 Task: Change  the formatting of the data to Which is Greater than5, In conditional formating, put the option 'Yellow Fill with Dark Yellow Text. 'add another formatting option Format As Table, insert the option Brown Table style Dark  3 Save page  Dynamic Sales   book
Action: Mouse moved to (437, 211)
Screenshot: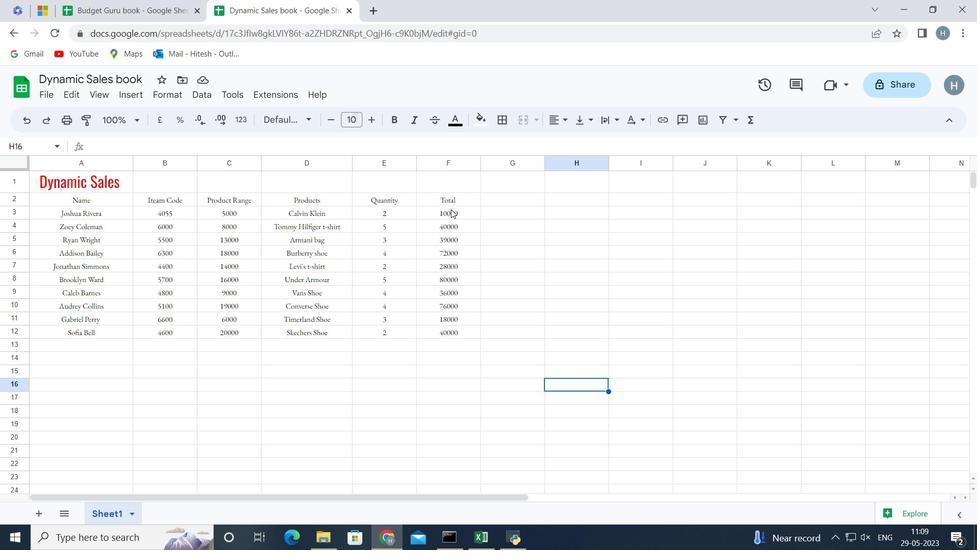 
Action: Mouse pressed left at (437, 211)
Screenshot: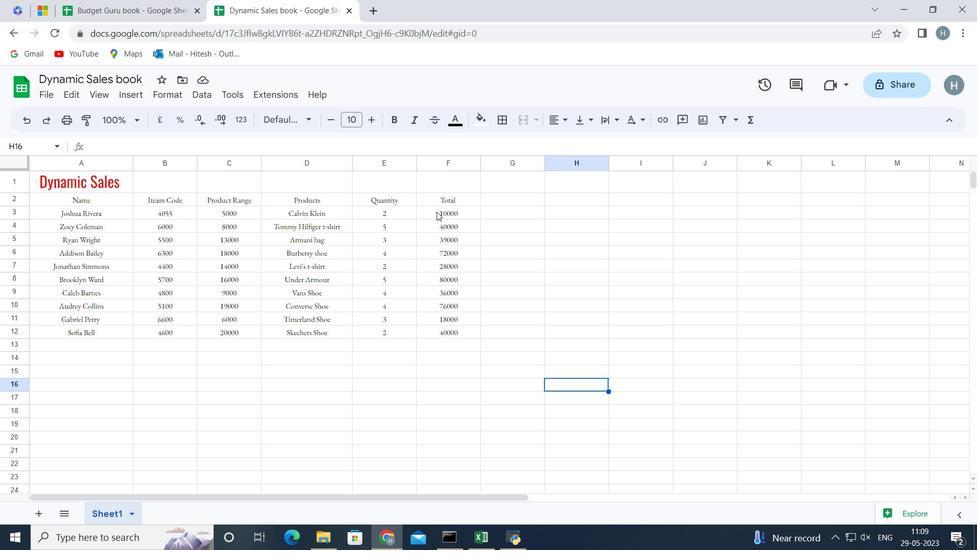 
Action: Key pressed <Key.shift><Key.down><Key.down><Key.down><Key.down><Key.down><Key.down><Key.down><Key.down><Key.down>
Screenshot: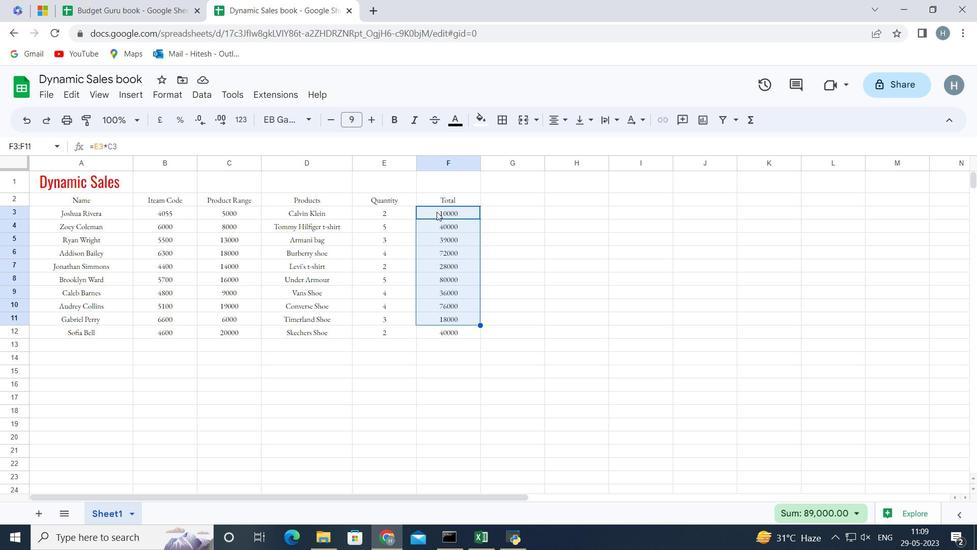 
Action: Mouse moved to (169, 96)
Screenshot: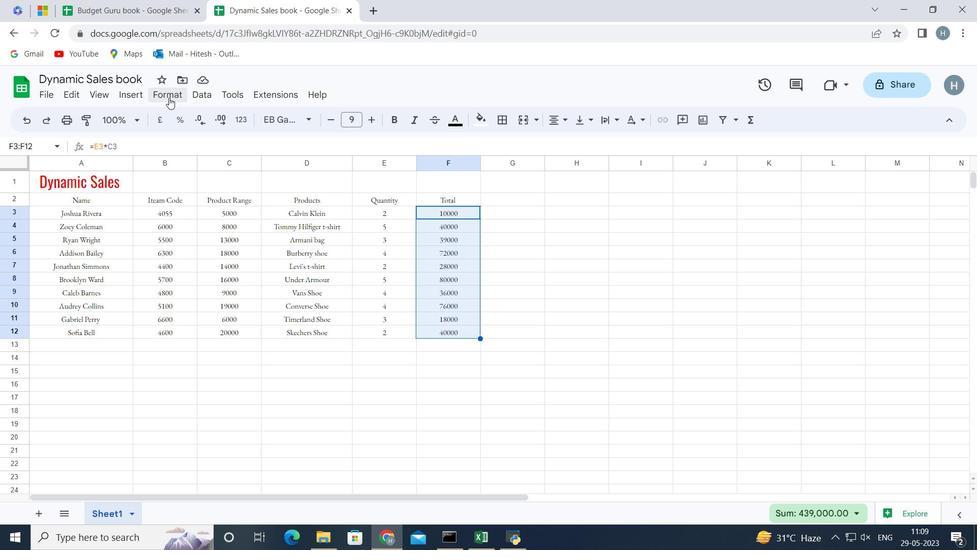 
Action: Mouse pressed left at (169, 96)
Screenshot: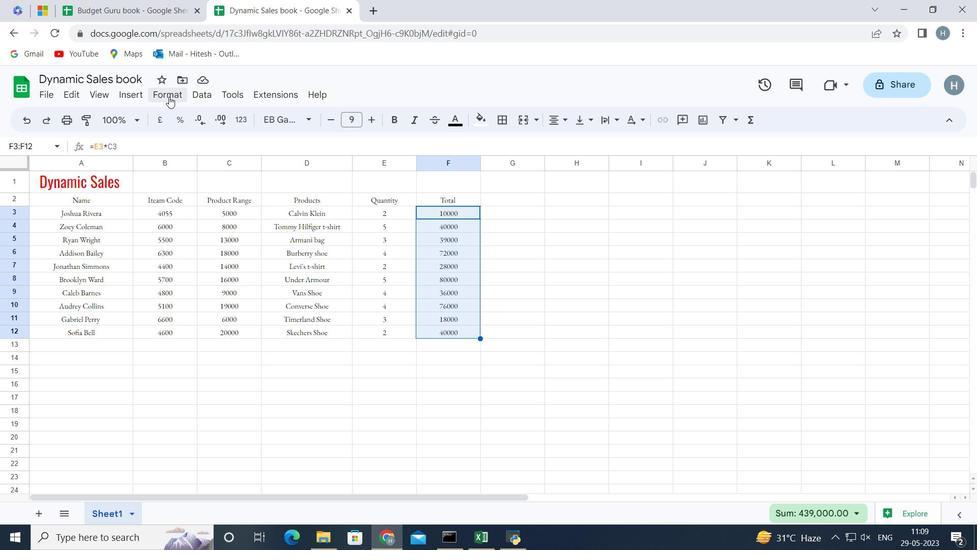 
Action: Mouse moved to (225, 310)
Screenshot: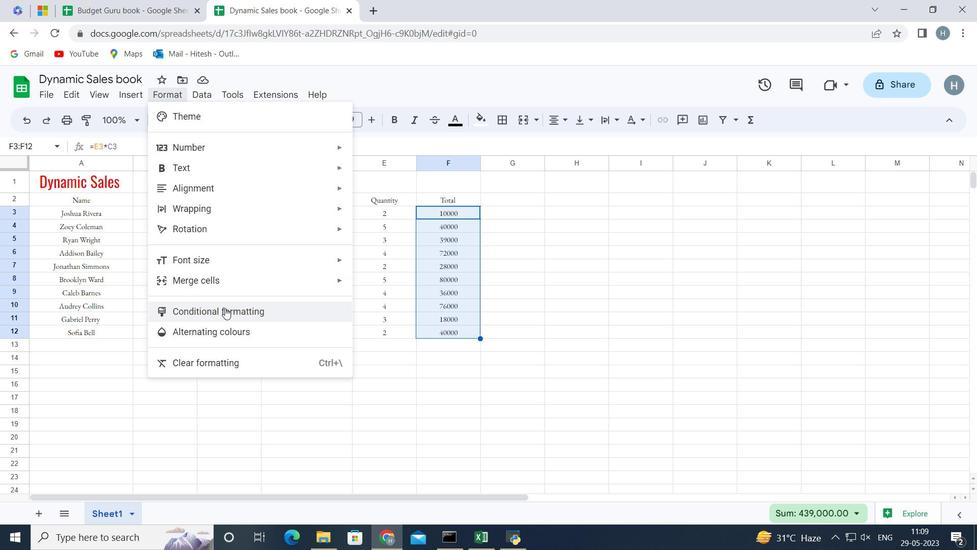 
Action: Mouse pressed left at (225, 310)
Screenshot: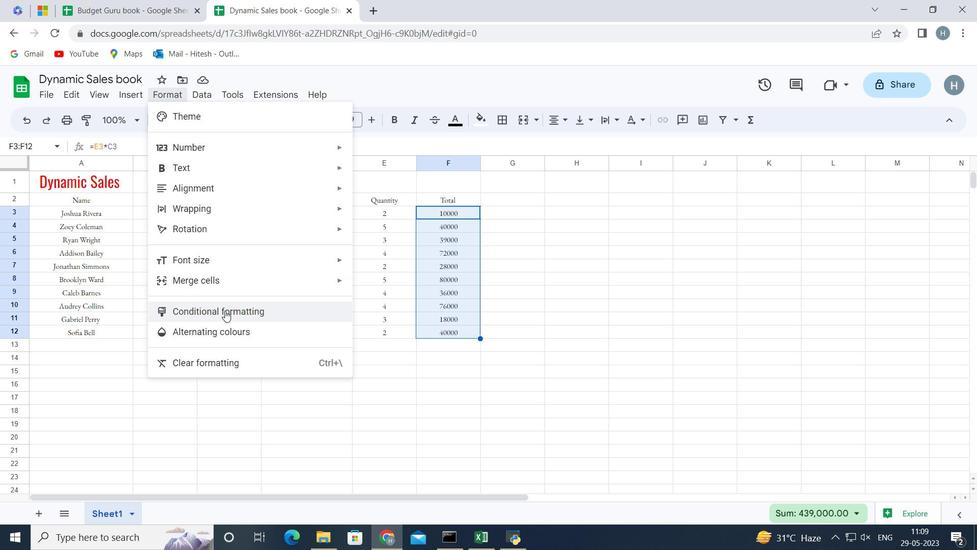 
Action: Mouse moved to (852, 291)
Screenshot: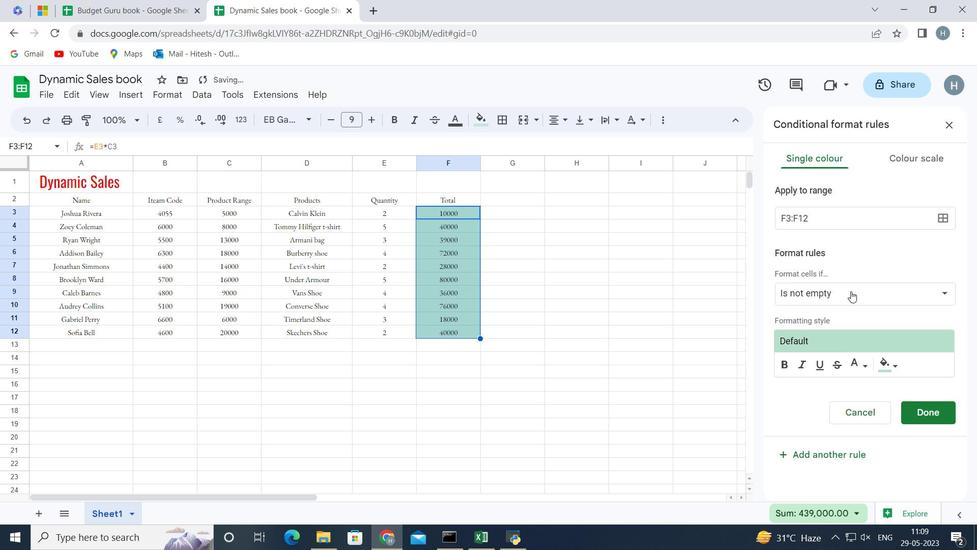 
Action: Mouse pressed left at (852, 291)
Screenshot: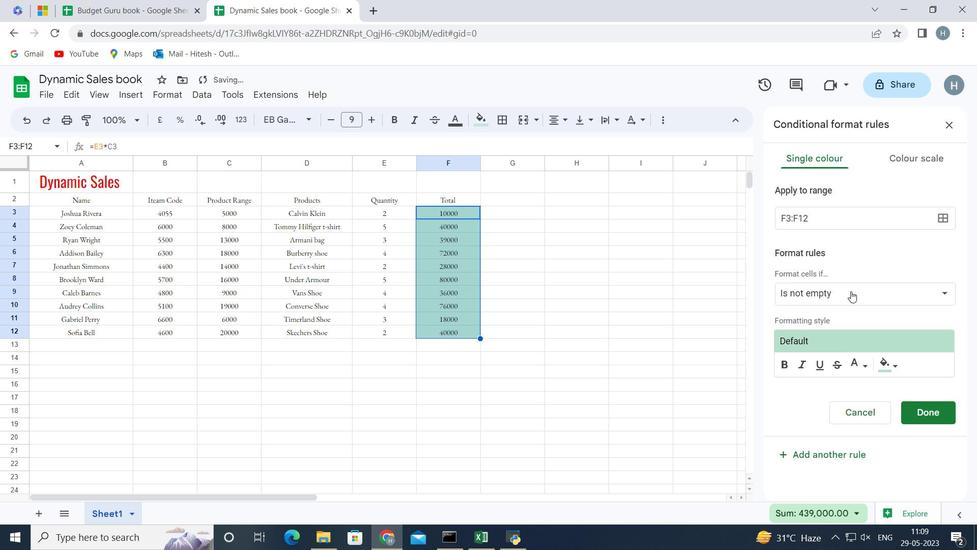 
Action: Mouse moved to (848, 454)
Screenshot: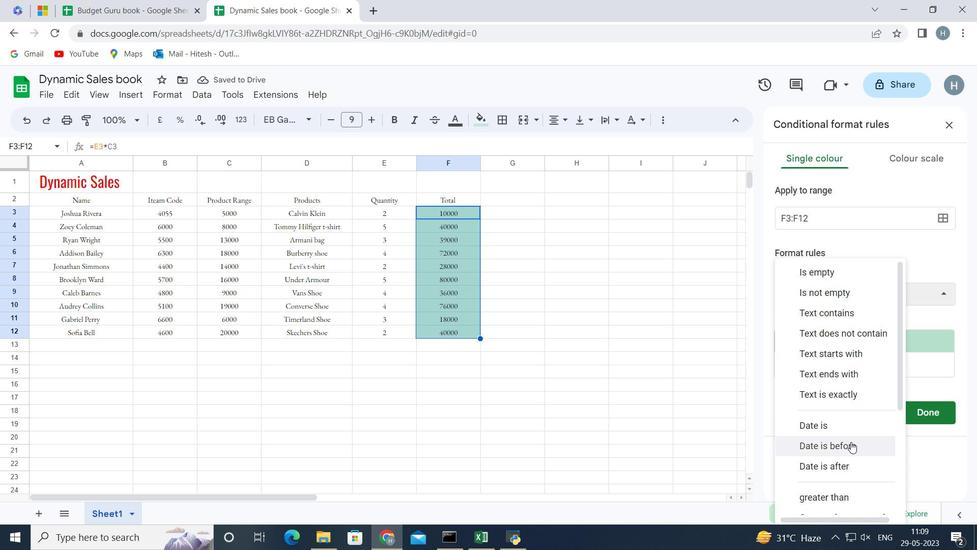 
Action: Mouse scrolled (848, 454) with delta (0, 0)
Screenshot: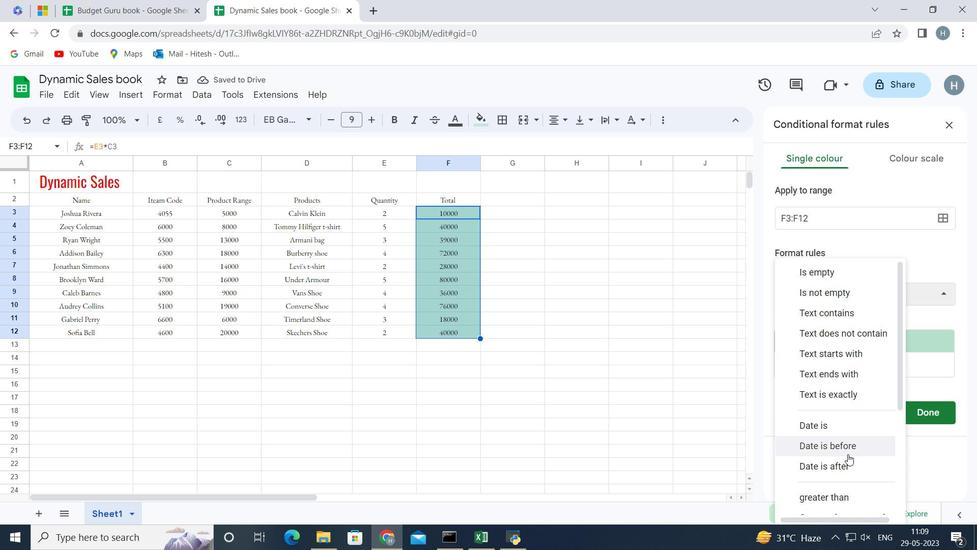 
Action: Mouse scrolled (848, 454) with delta (0, 0)
Screenshot: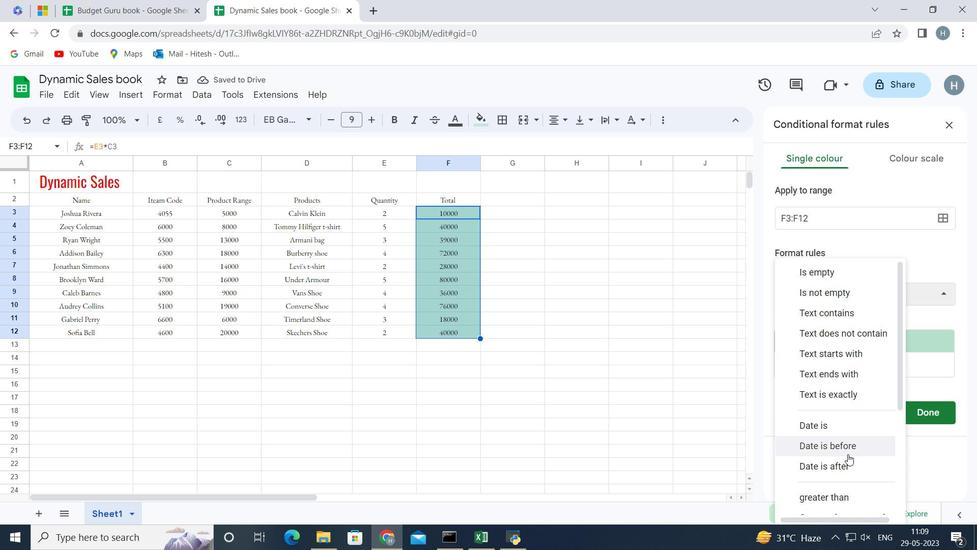 
Action: Mouse moved to (852, 370)
Screenshot: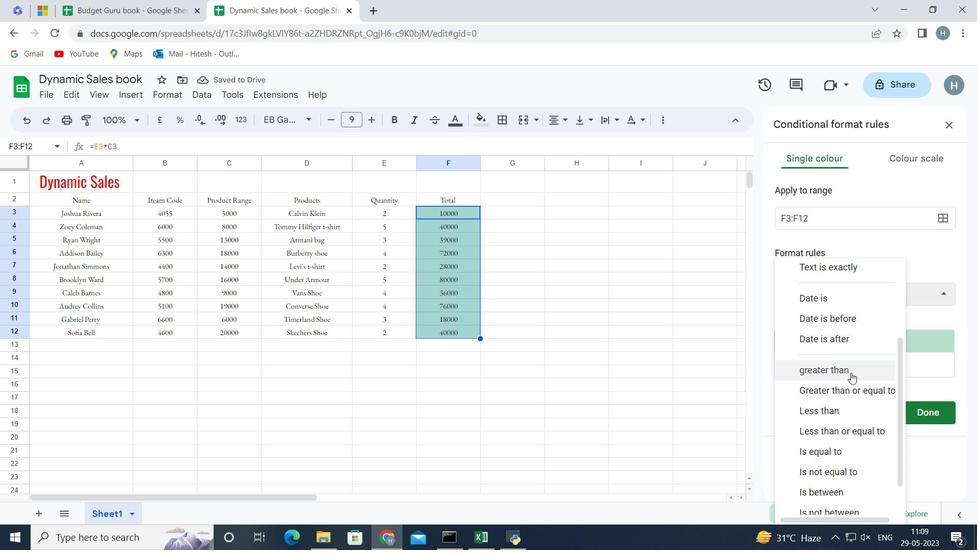 
Action: Mouse pressed left at (852, 370)
Screenshot: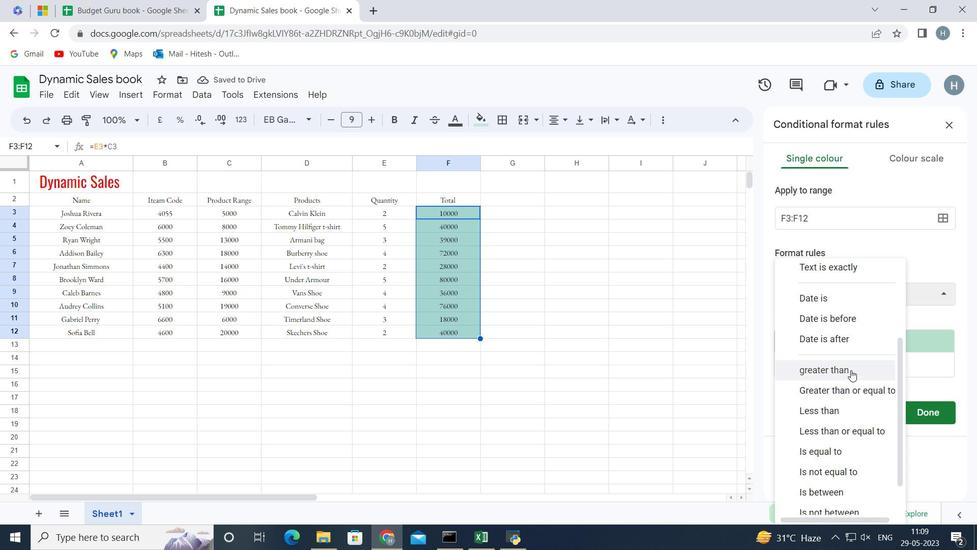 
Action: Mouse moved to (843, 315)
Screenshot: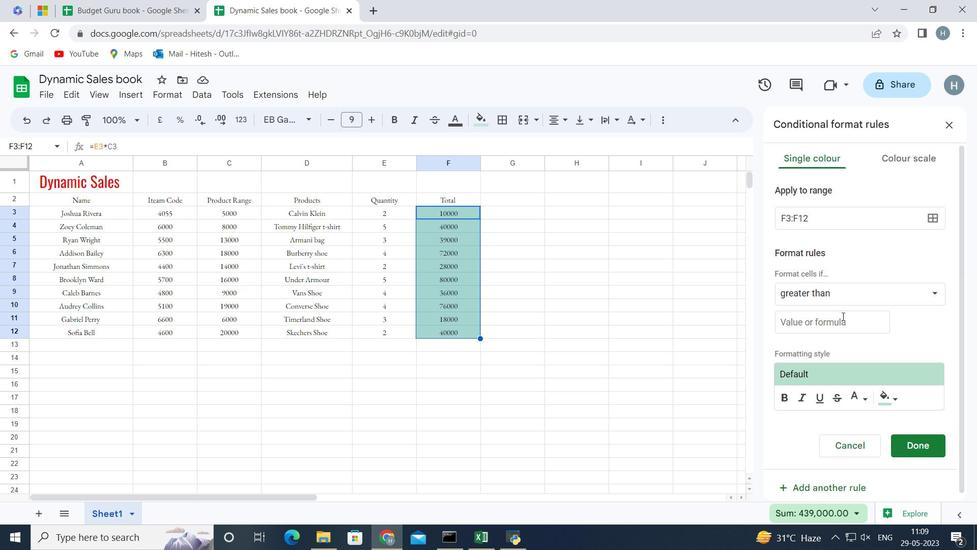 
Action: Mouse pressed left at (843, 315)
Screenshot: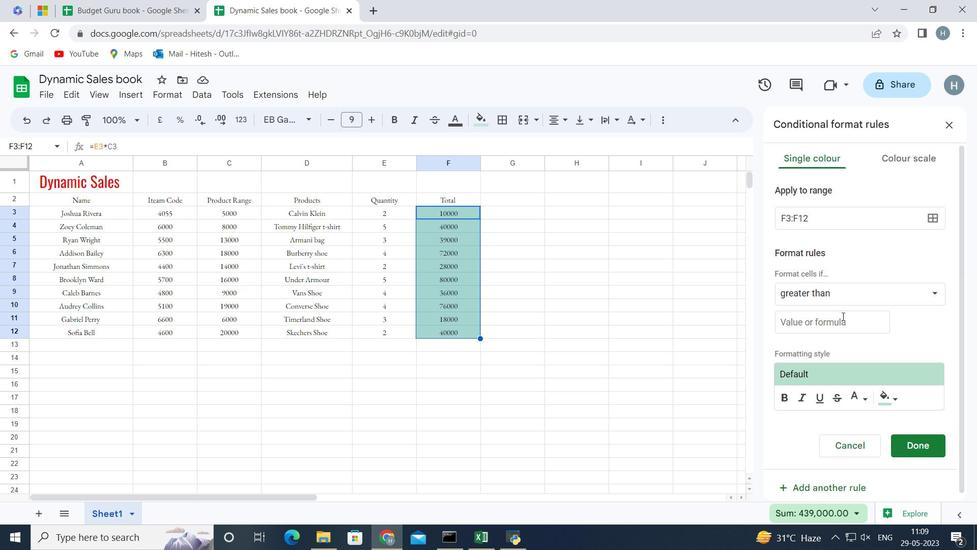 
Action: Mouse moved to (843, 317)
Screenshot: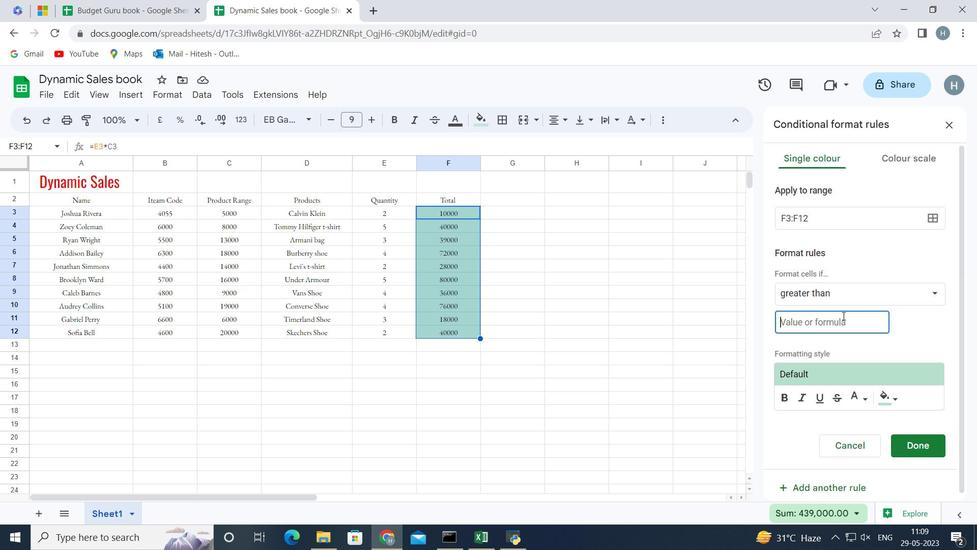 
Action: Key pressed 5
Screenshot: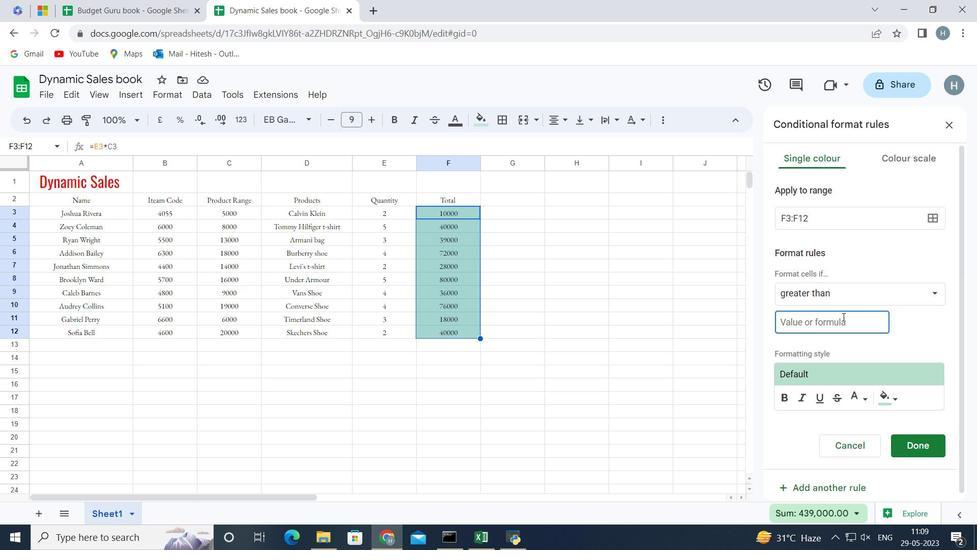 
Action: Mouse moved to (886, 401)
Screenshot: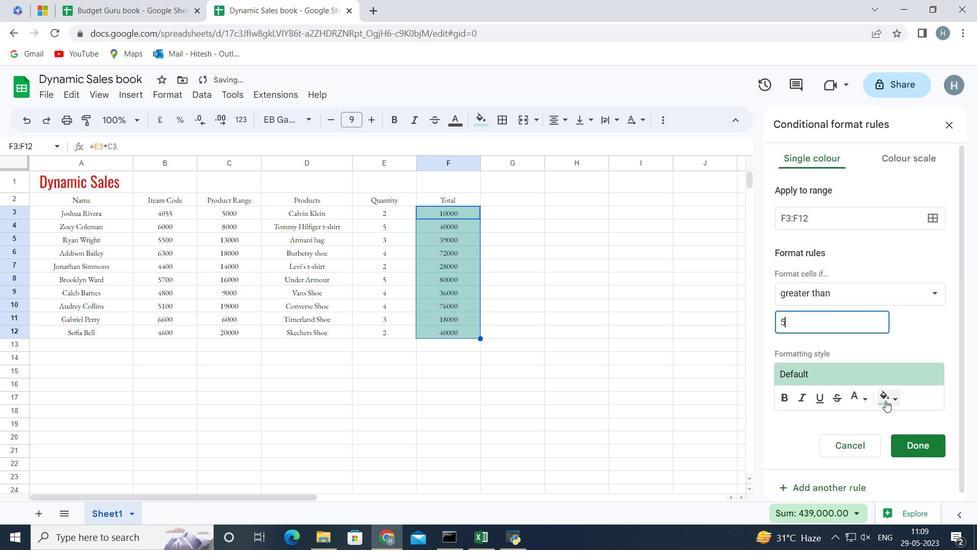 
Action: Mouse pressed left at (886, 401)
Screenshot: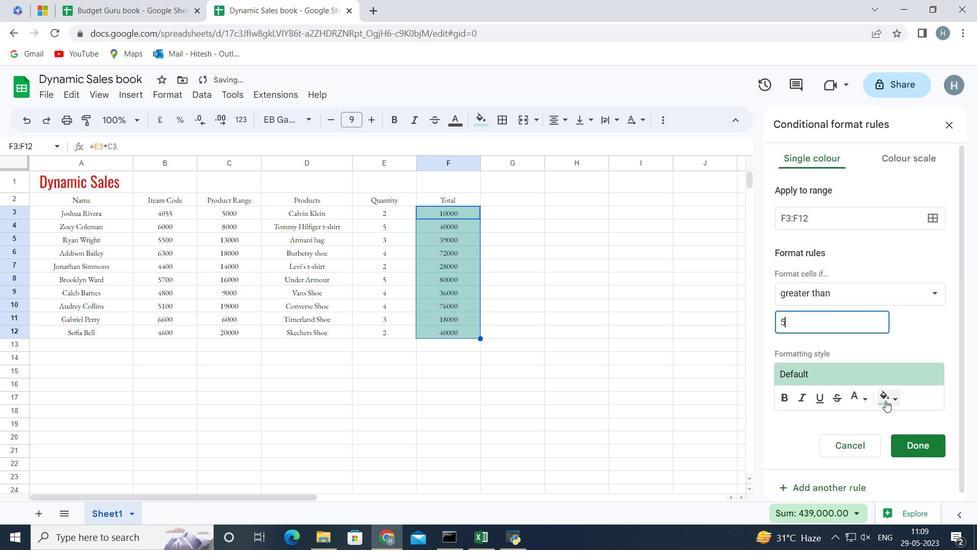 
Action: Mouse moved to (804, 218)
Screenshot: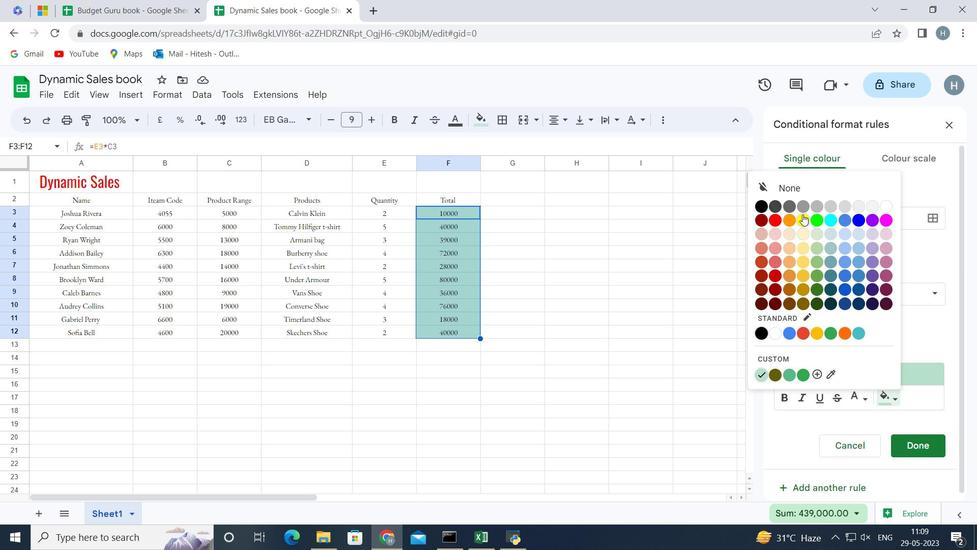 
Action: Mouse pressed left at (804, 218)
Screenshot: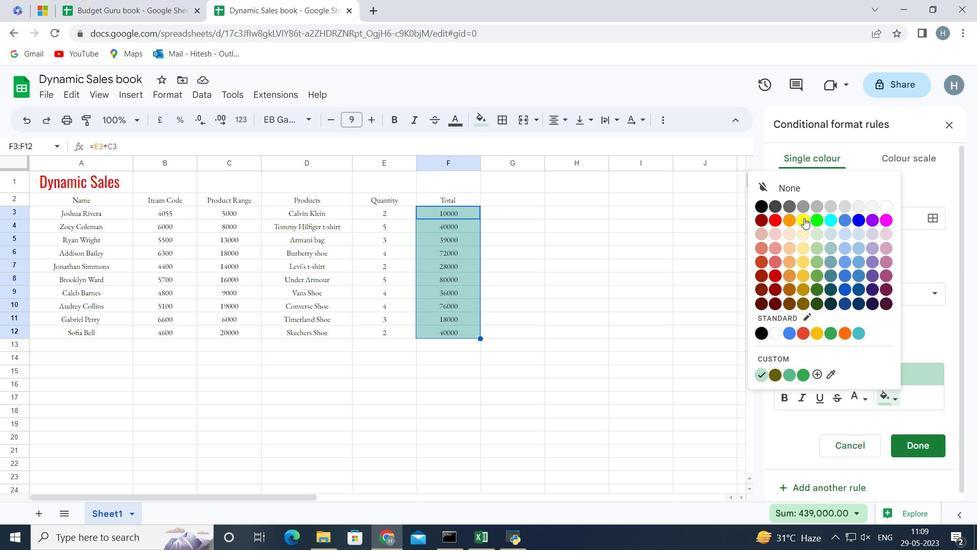 
Action: Mouse moved to (921, 445)
Screenshot: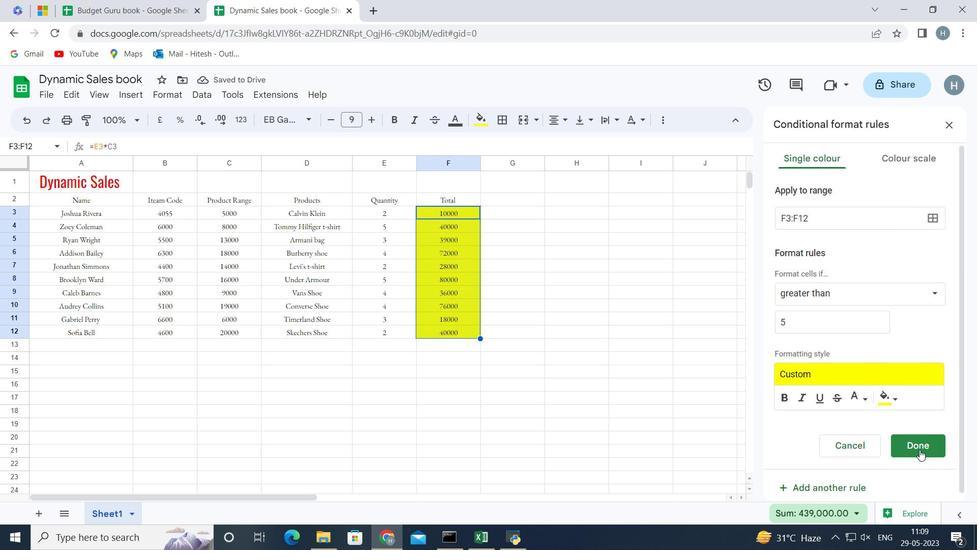 
Action: Mouse pressed left at (921, 445)
Screenshot: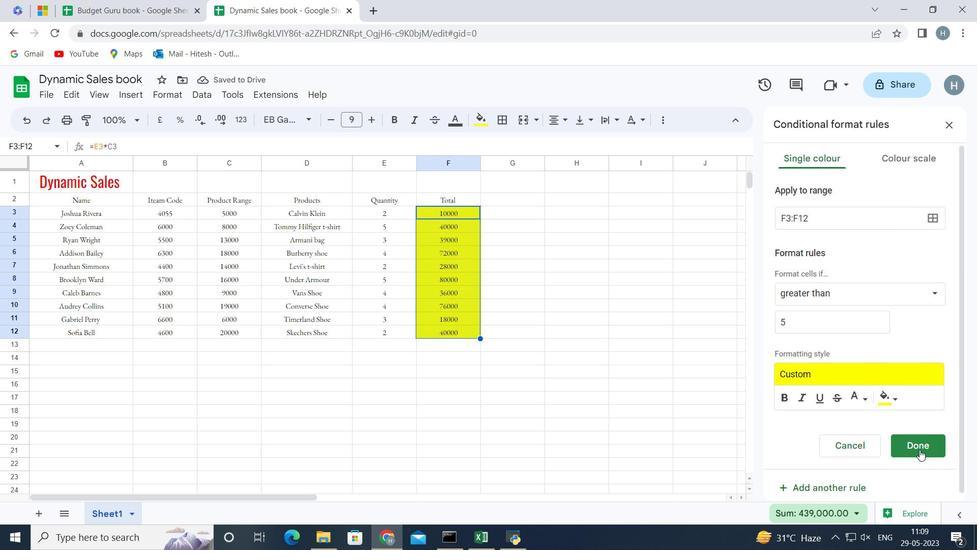 
Action: Mouse moved to (330, 418)
Screenshot: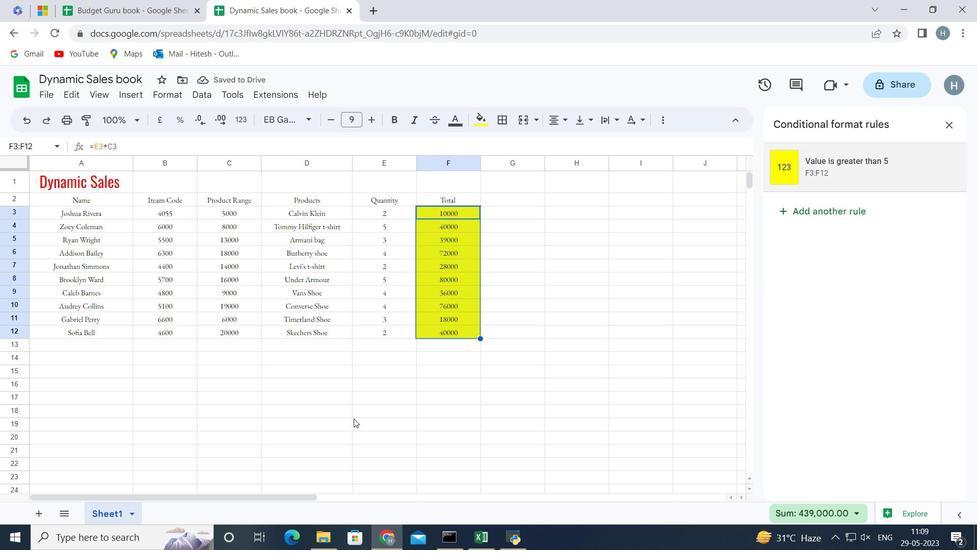 
Action: Mouse pressed left at (330, 418)
Screenshot: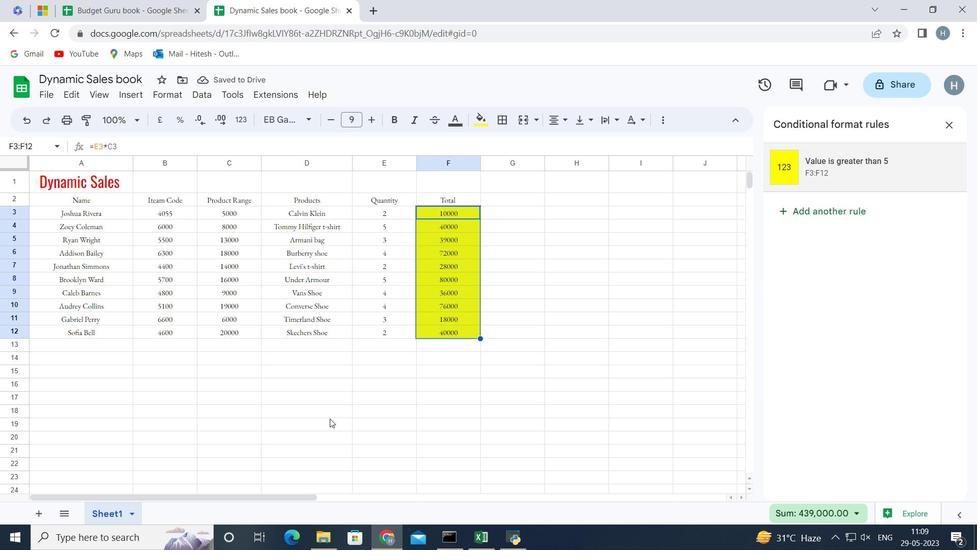 
Action: Mouse moved to (168, 92)
Screenshot: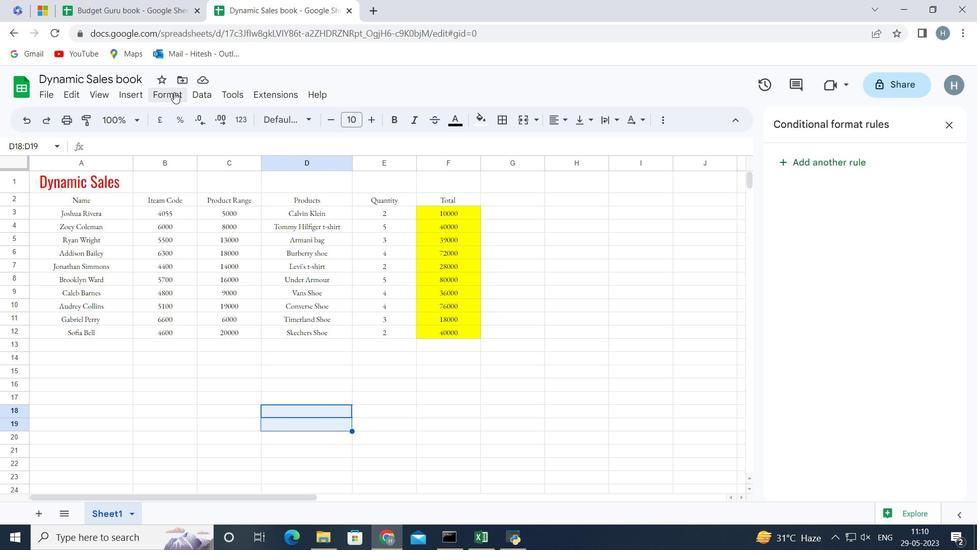 
Action: Mouse pressed left at (168, 92)
Screenshot: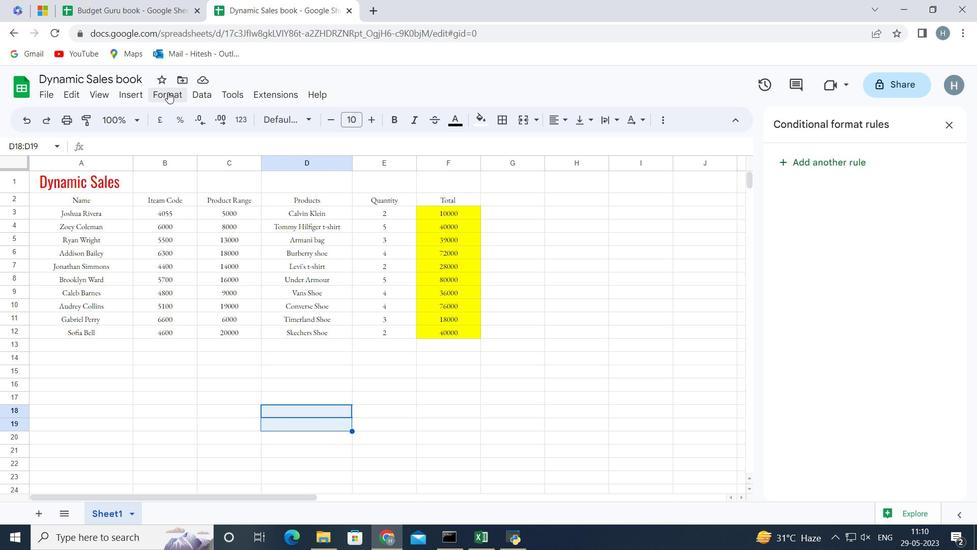 
Action: Mouse moved to (232, 330)
Screenshot: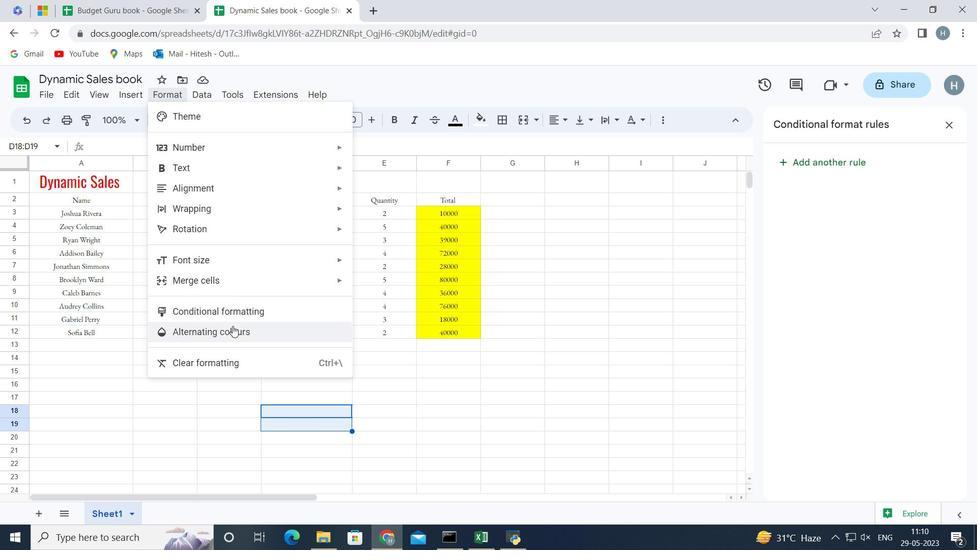 
Action: Mouse pressed left at (232, 330)
Screenshot: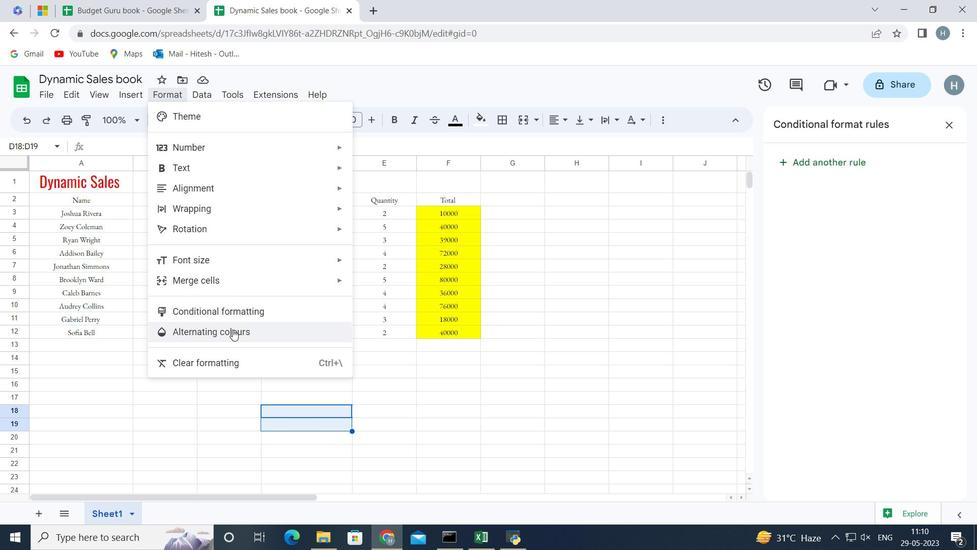 
Action: Mouse moved to (581, 363)
Screenshot: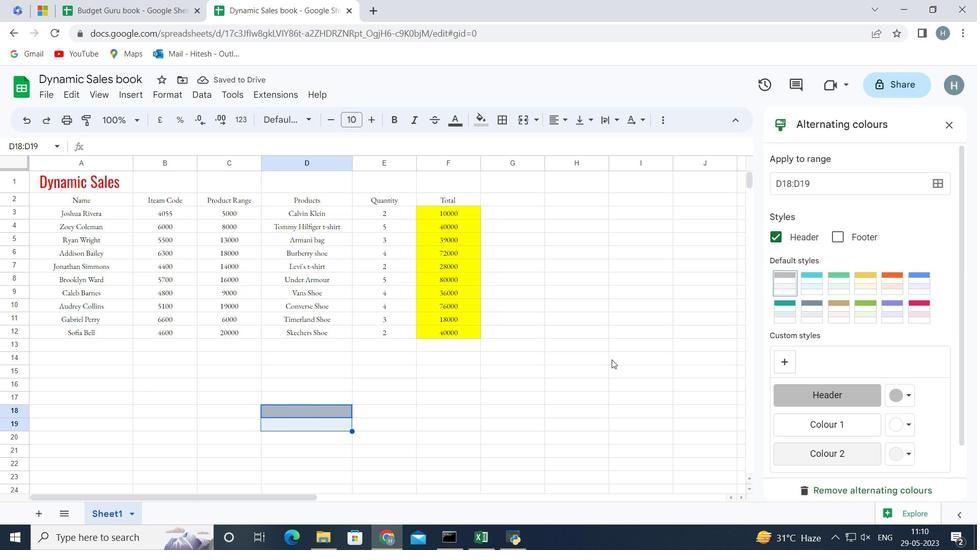 
Action: Mouse pressed left at (581, 363)
Screenshot: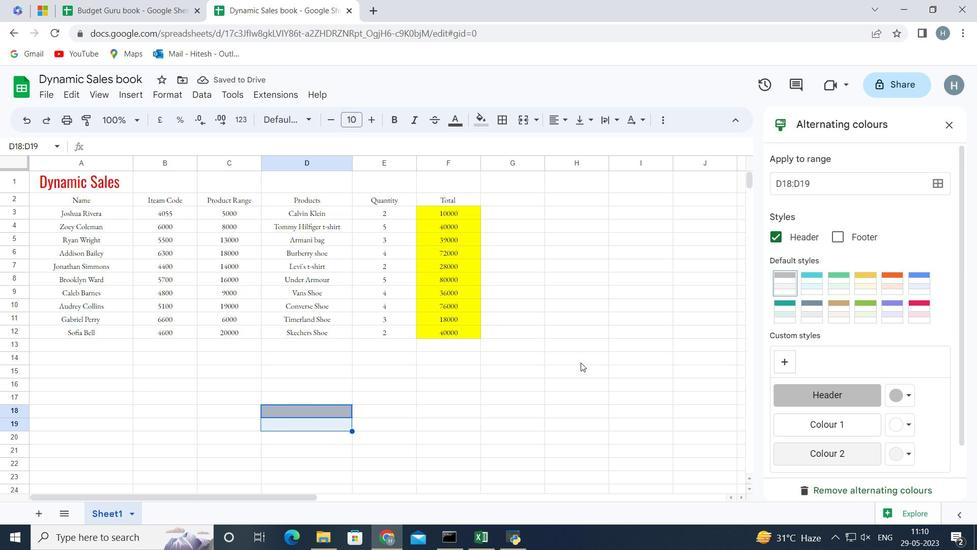 
Action: Mouse moved to (429, 382)
Screenshot: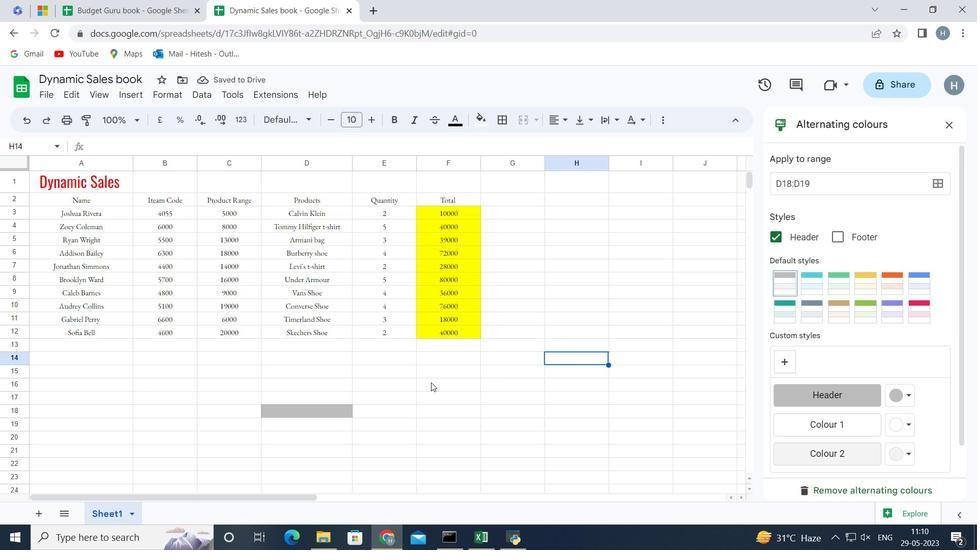 
Action: Key pressed ctrl+A
Screenshot: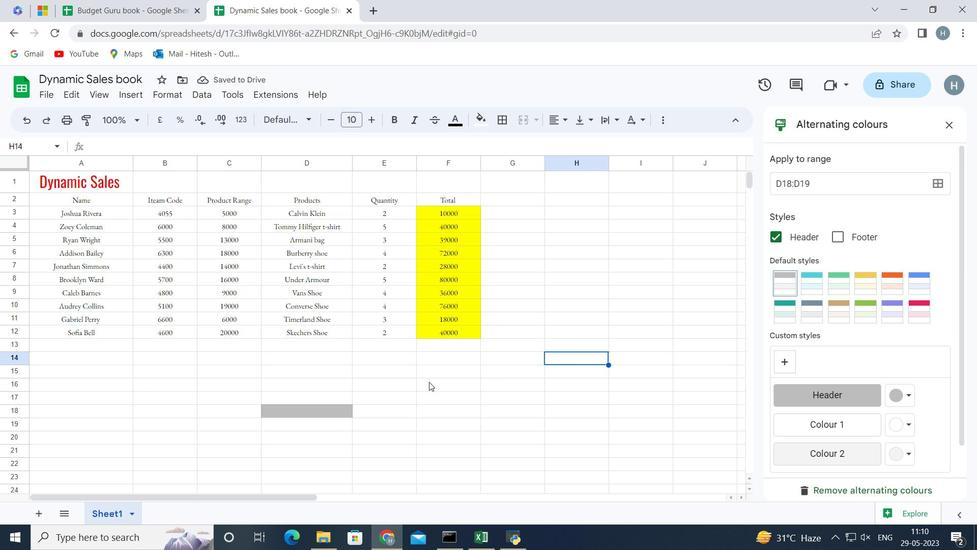 
Action: Mouse moved to (486, 408)
Screenshot: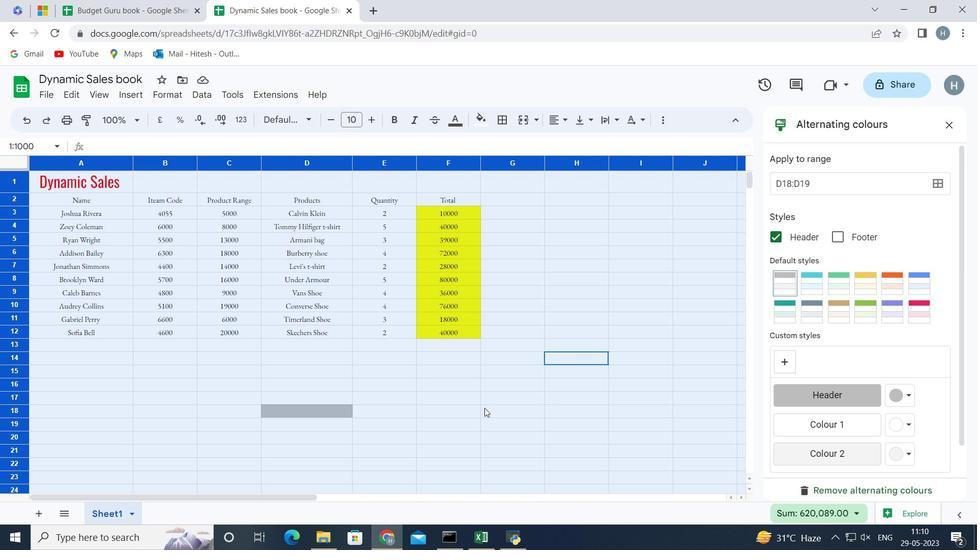 
Action: Mouse pressed left at (486, 408)
Screenshot: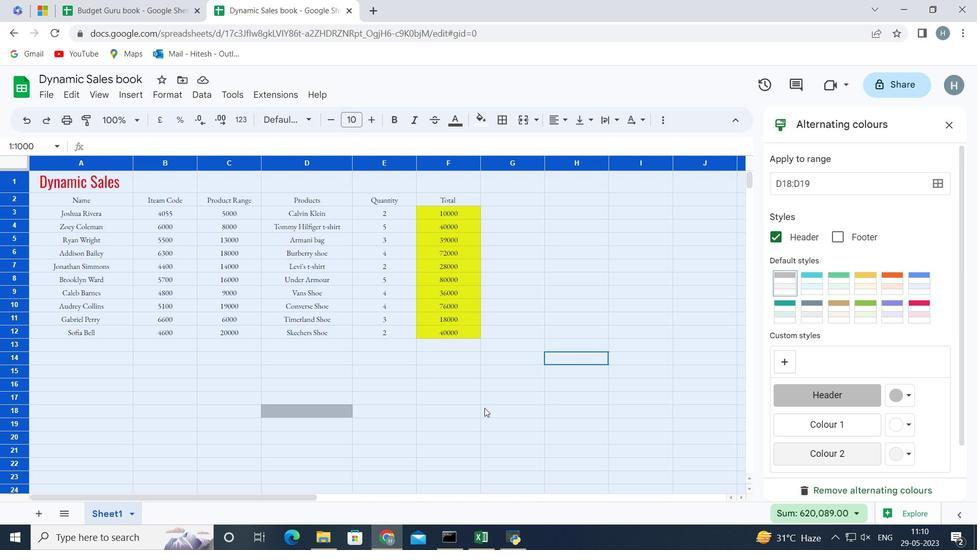 
Action: Mouse moved to (61, 186)
Screenshot: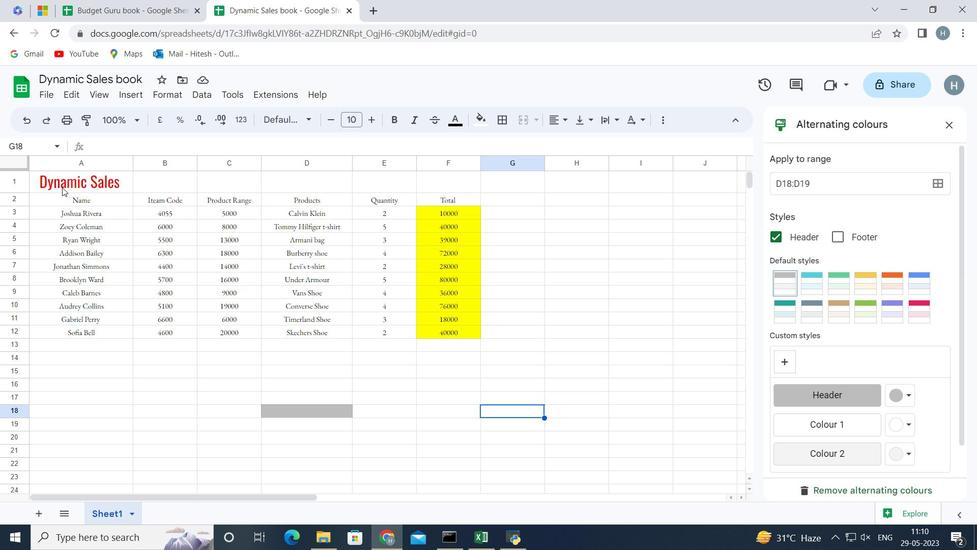 
Action: Mouse pressed left at (61, 186)
Screenshot: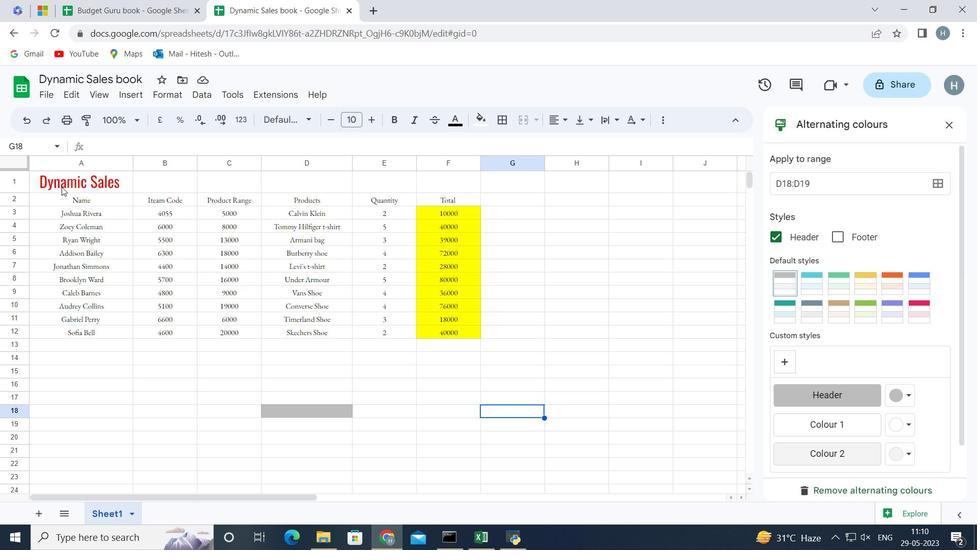
Action: Key pressed <Key.shift><Key.right><Key.right><Key.right><Key.right><Key.right><Key.down><Key.down><Key.down><Key.down><Key.down><Key.down><Key.down><Key.down><Key.down><Key.down><Key.down><Key.down><Key.up>
Screenshot: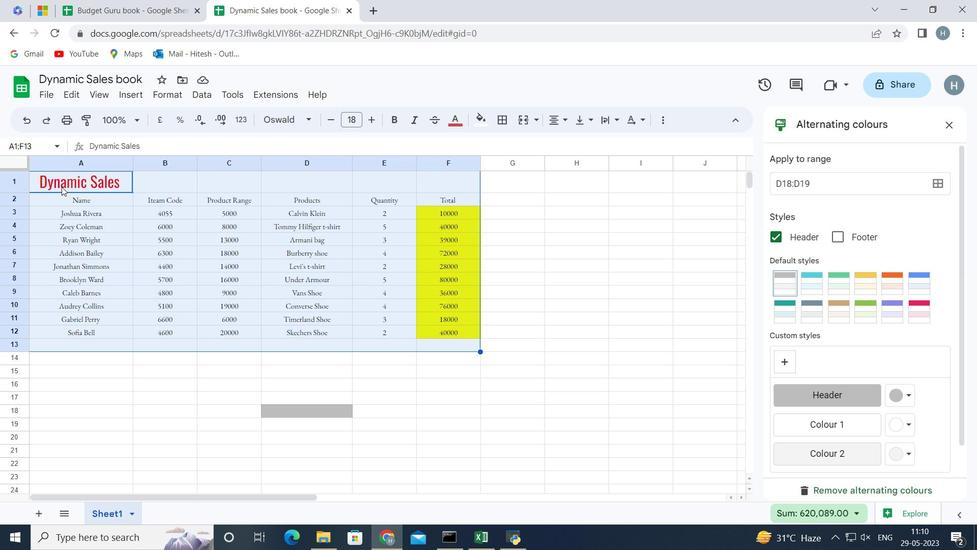 
Action: Mouse moved to (845, 308)
Screenshot: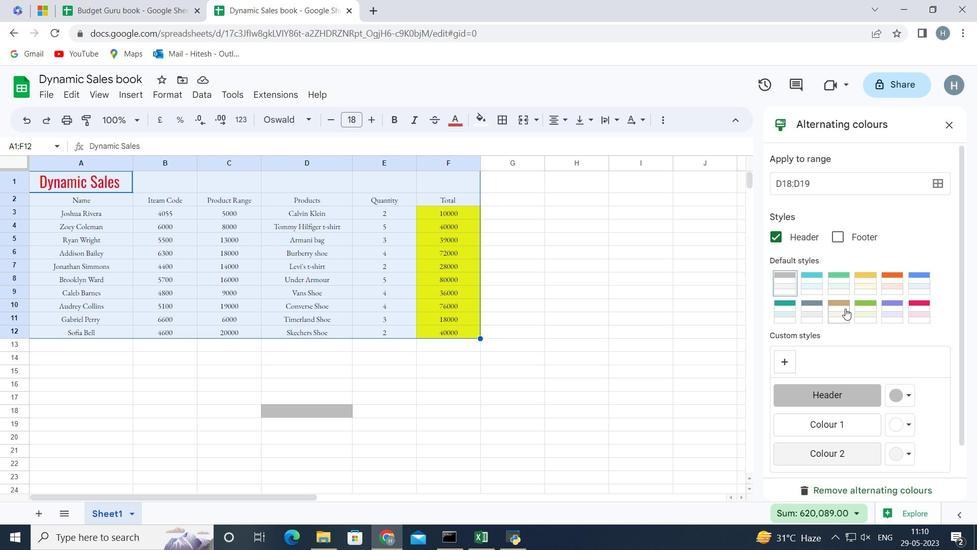 
Action: Mouse pressed left at (845, 308)
Screenshot: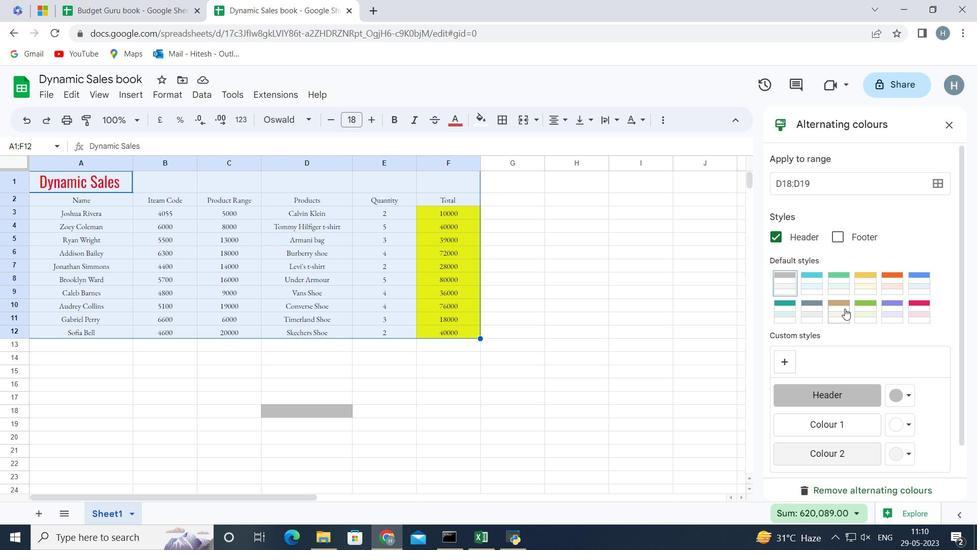
Action: Mouse moved to (871, 433)
Screenshot: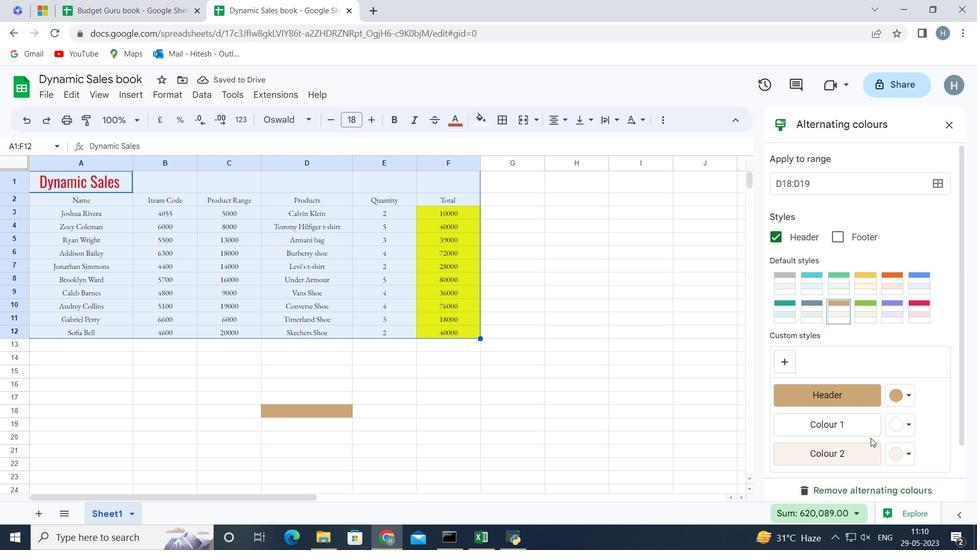 
Action: Mouse scrolled (871, 433) with delta (0, 0)
Screenshot: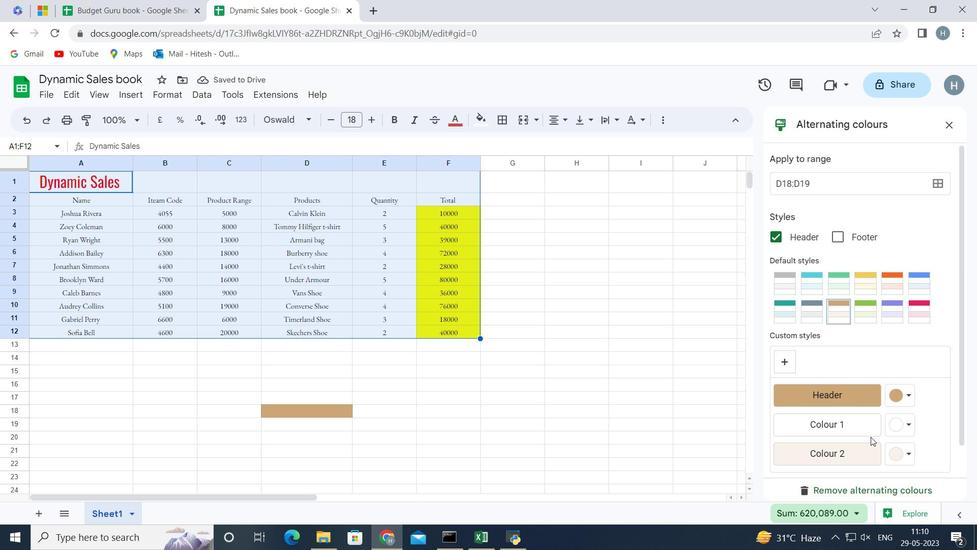 
Action: Mouse scrolled (871, 433) with delta (0, 0)
Screenshot: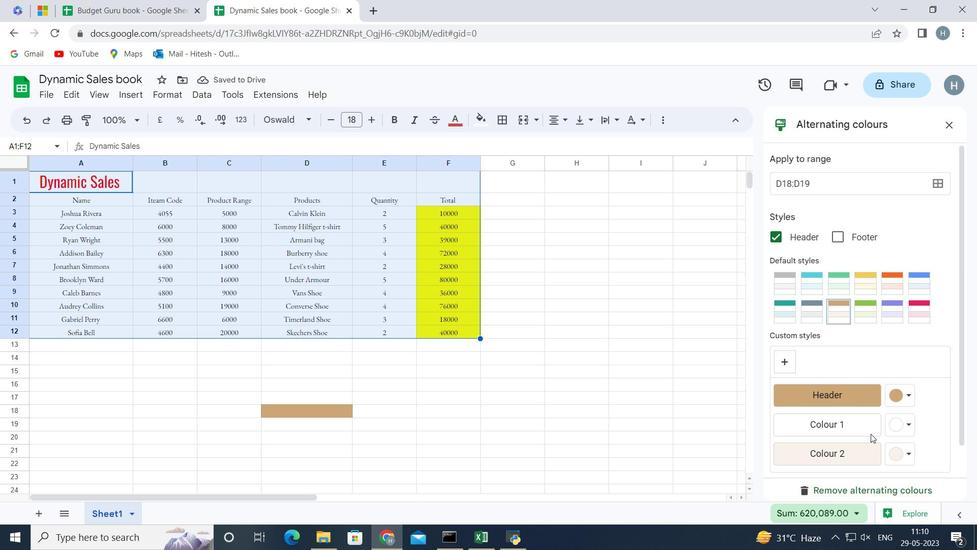 
Action: Mouse moved to (871, 433)
Screenshot: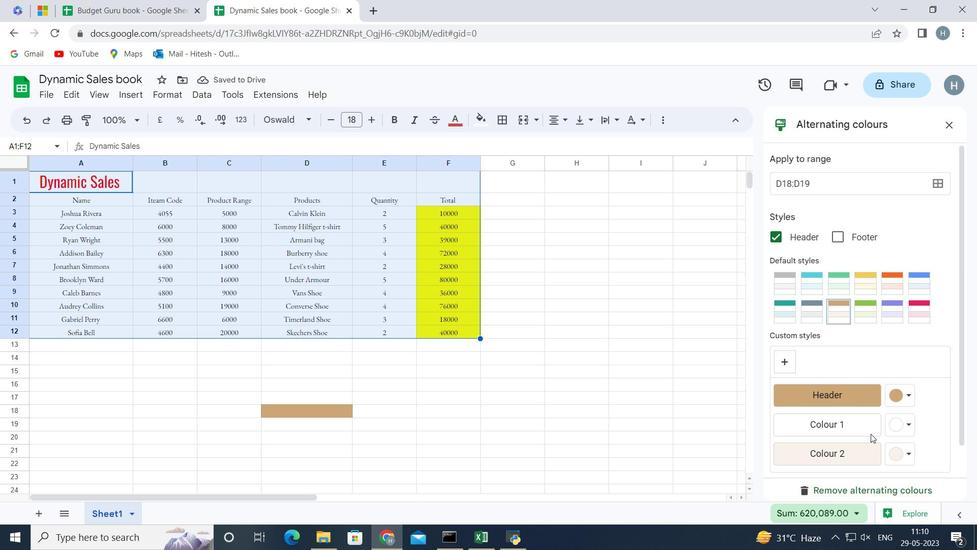 
Action: Mouse scrolled (871, 432) with delta (0, 0)
Screenshot: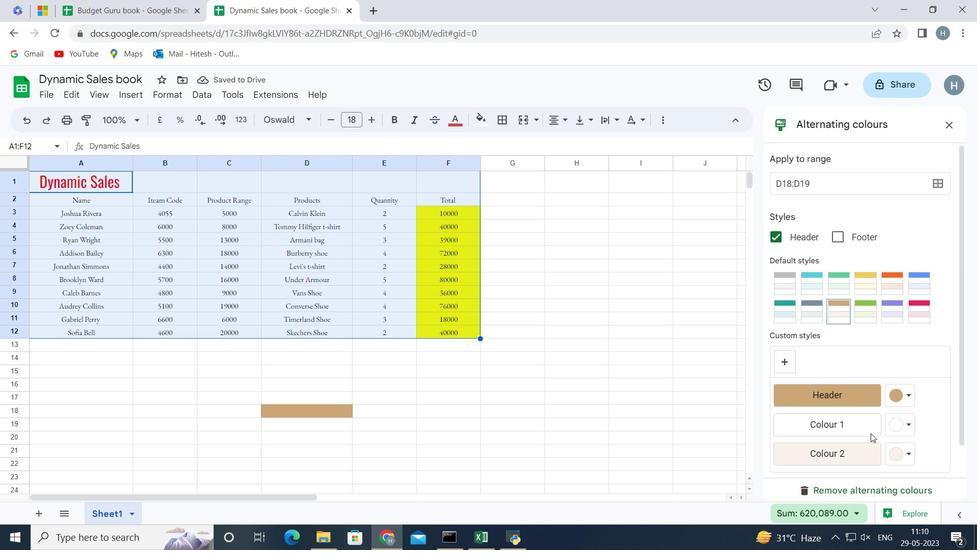
Action: Mouse moved to (912, 425)
Screenshot: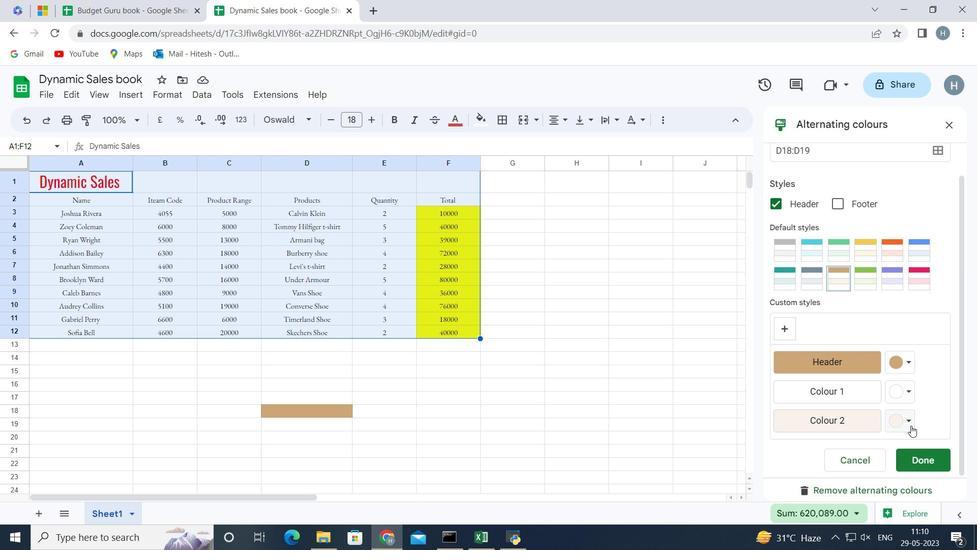 
Action: Mouse scrolled (912, 425) with delta (0, 0)
Screenshot: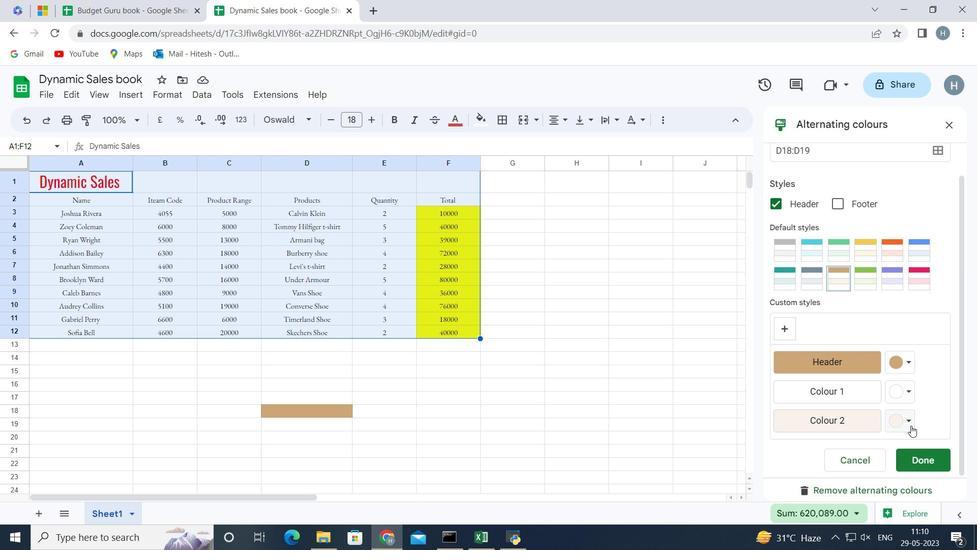 
Action: Mouse scrolled (912, 425) with delta (0, 0)
Screenshot: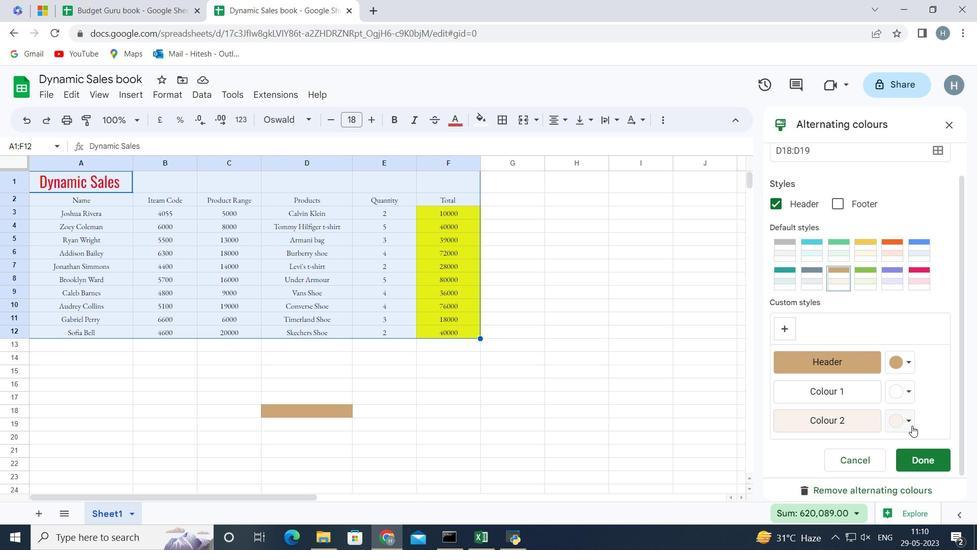
Action: Mouse moved to (928, 453)
Screenshot: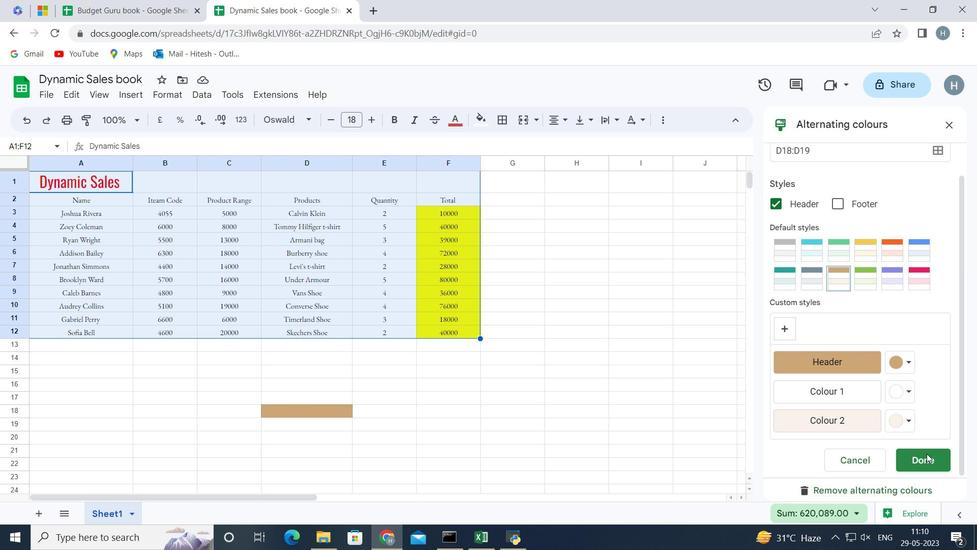 
Action: Mouse pressed left at (928, 453)
Screenshot: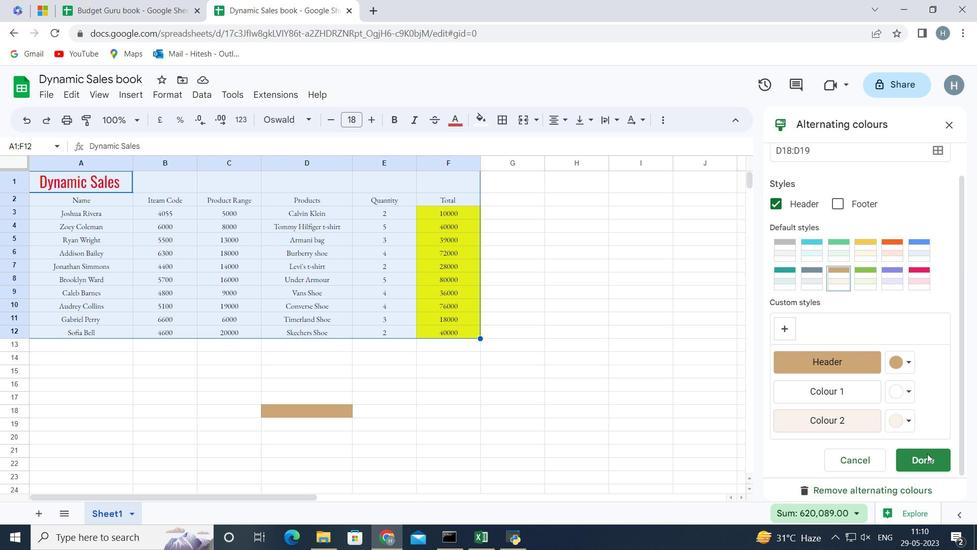 
Action: Mouse moved to (296, 401)
Screenshot: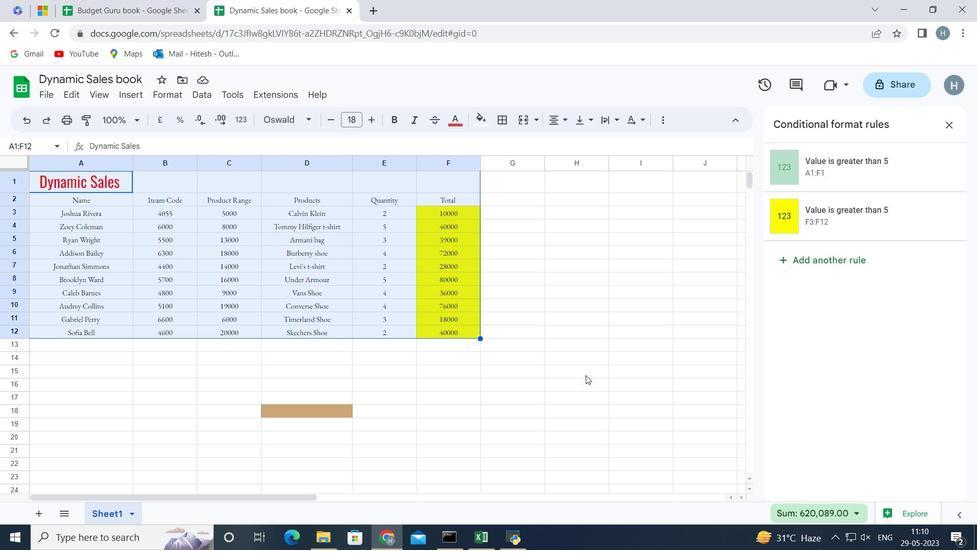 
Action: Mouse pressed left at (296, 401)
Screenshot: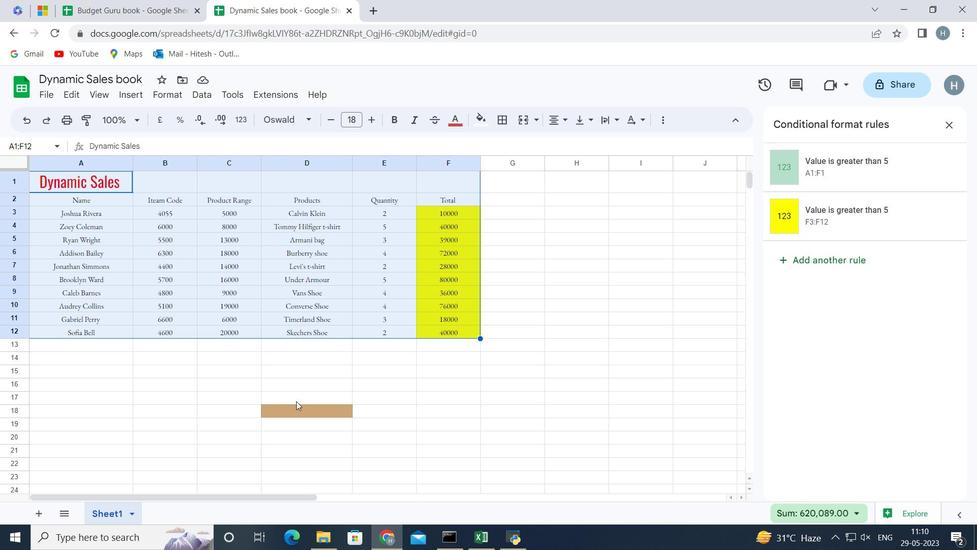 
Action: Mouse moved to (363, 377)
Screenshot: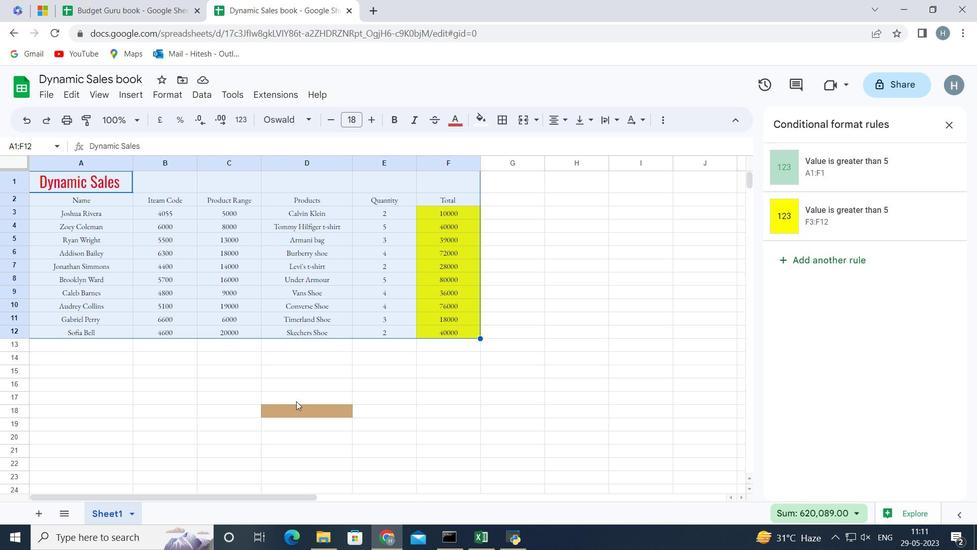 
Action: Mouse pressed left at (363, 377)
Screenshot: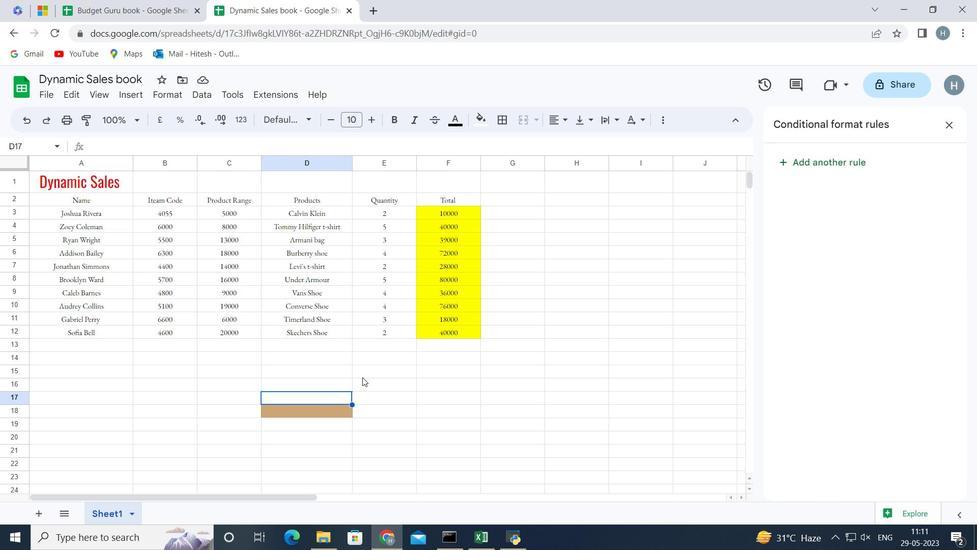 
Action: Mouse moved to (62, 181)
Screenshot: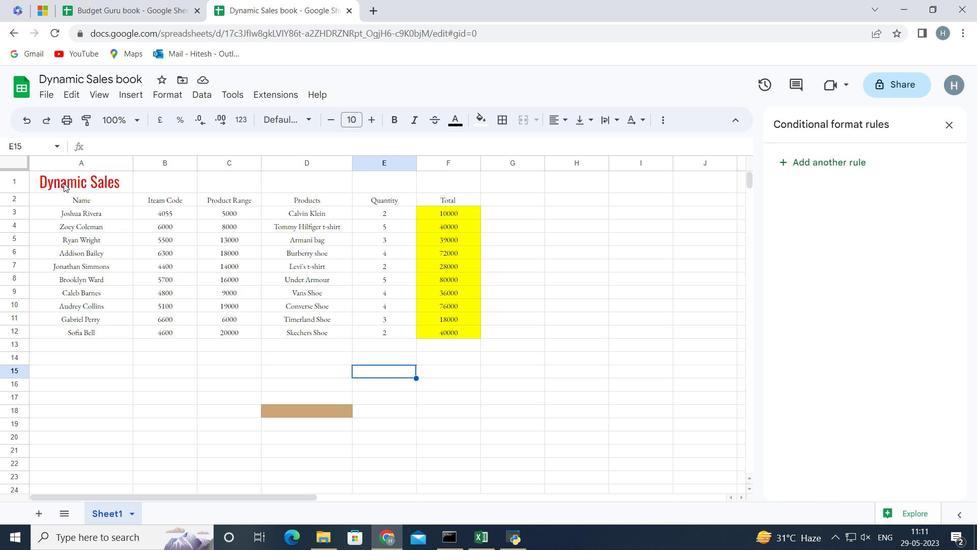 
Action: Mouse pressed left at (62, 181)
Screenshot: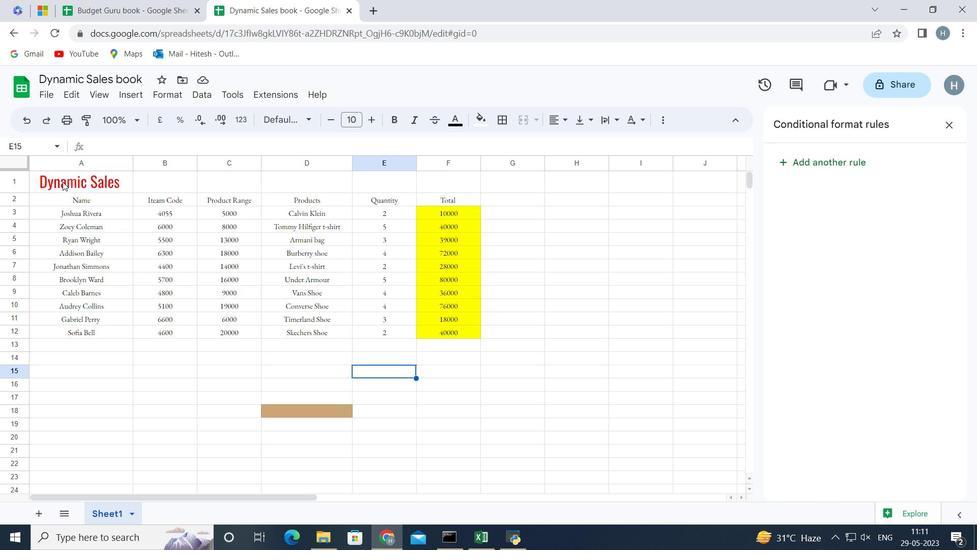
Action: Key pressed <Key.shift><Key.right><Key.right><Key.right><Key.right><Key.right><Key.down><Key.down><Key.down><Key.down><Key.down><Key.down><Key.down><Key.down><Key.down><Key.down><Key.down>
Screenshot: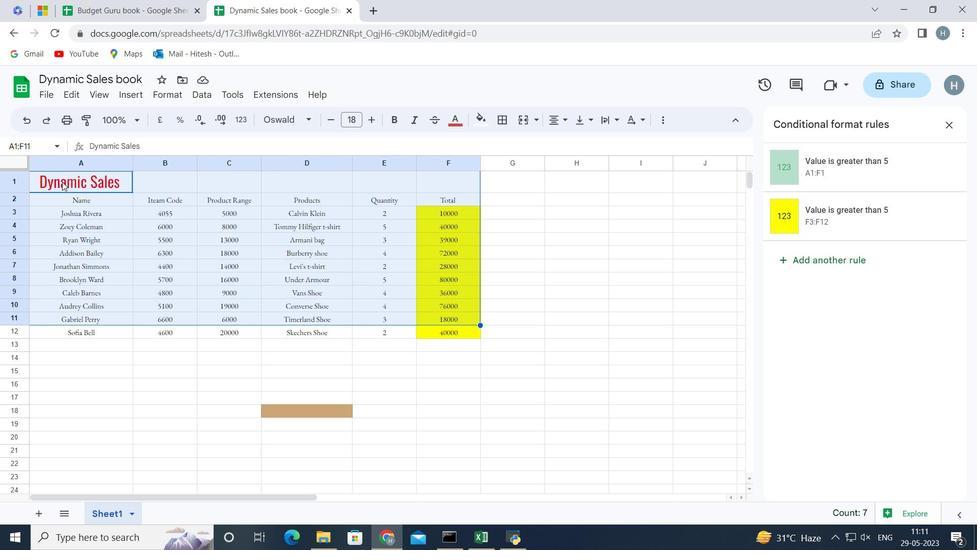 
Action: Mouse moved to (162, 89)
Screenshot: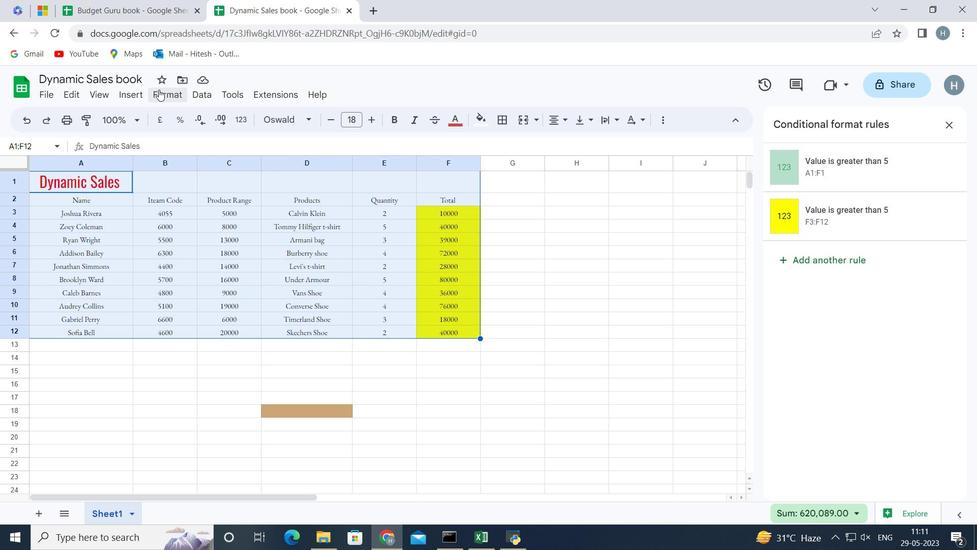 
Action: Mouse pressed left at (162, 89)
Screenshot: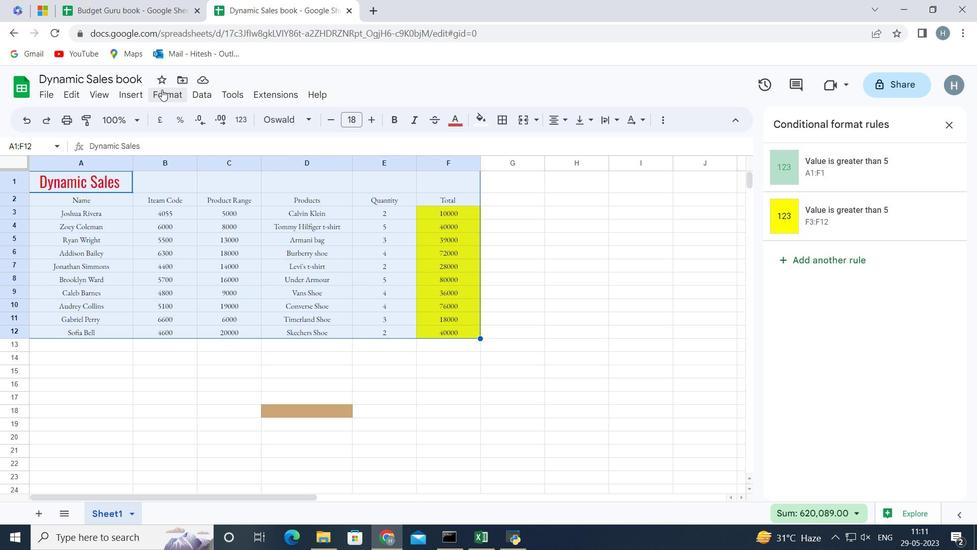 
Action: Mouse moved to (240, 325)
Screenshot: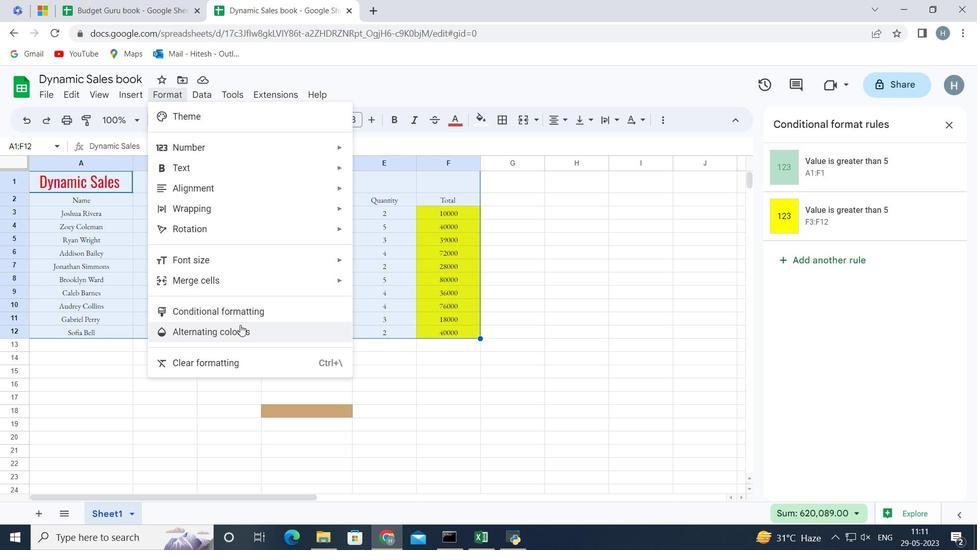 
Action: Mouse pressed left at (240, 325)
Screenshot: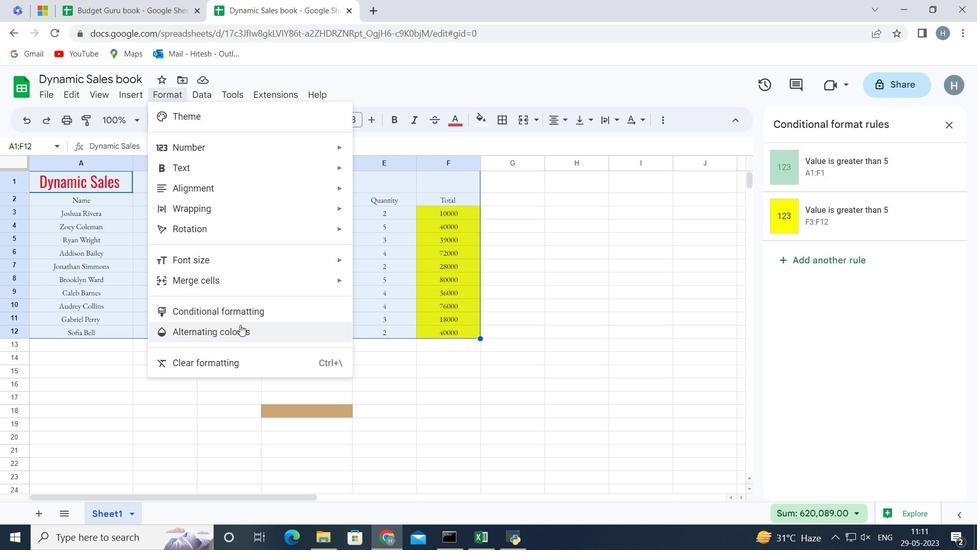 
Action: Mouse moved to (837, 270)
Screenshot: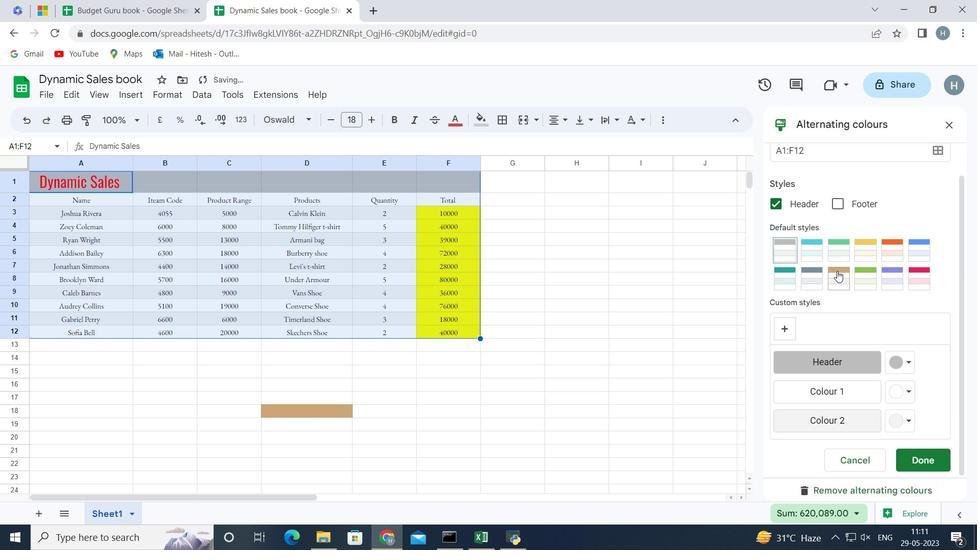 
Action: Mouse pressed left at (837, 270)
Screenshot: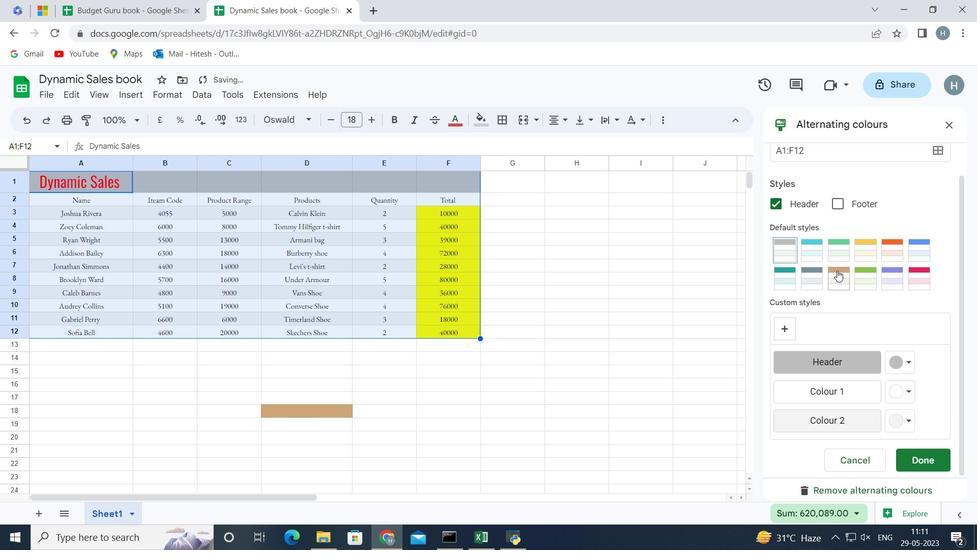 
Action: Mouse moved to (917, 460)
Screenshot: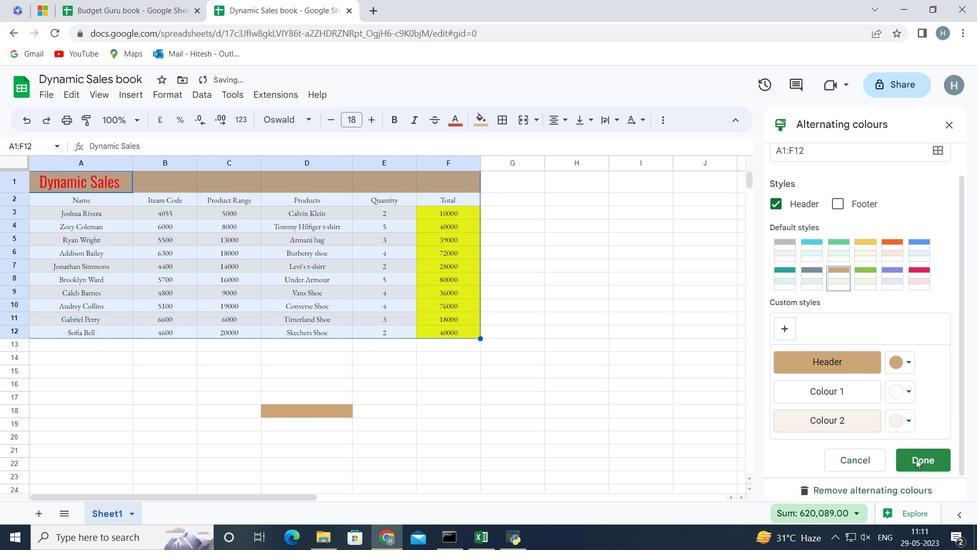 
Action: Mouse pressed left at (917, 460)
Screenshot: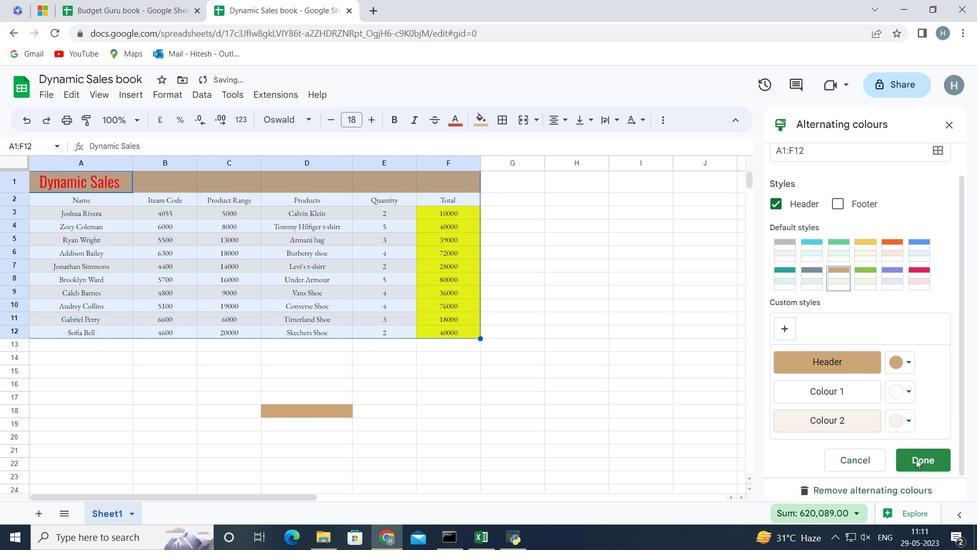 
Action: Mouse moved to (618, 405)
Screenshot: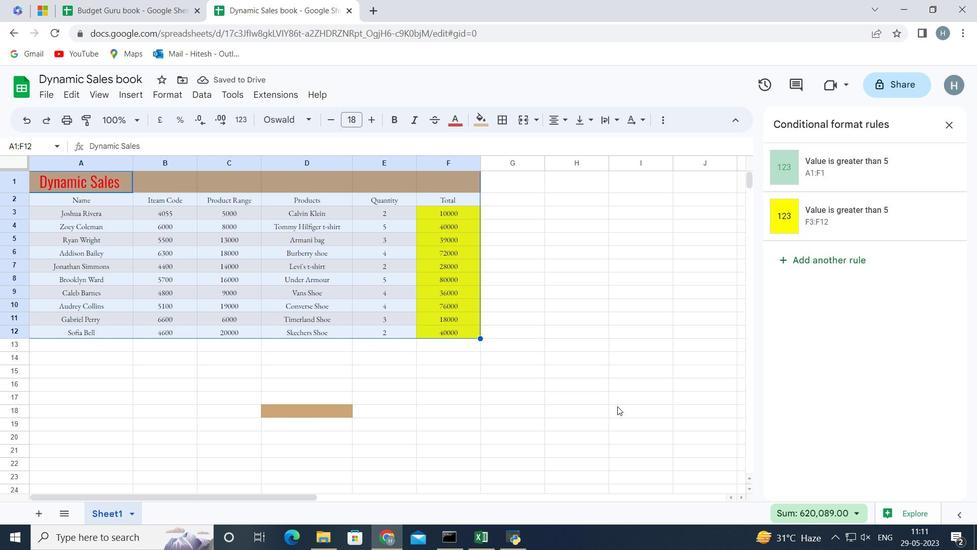 
Action: Mouse pressed left at (618, 405)
Screenshot: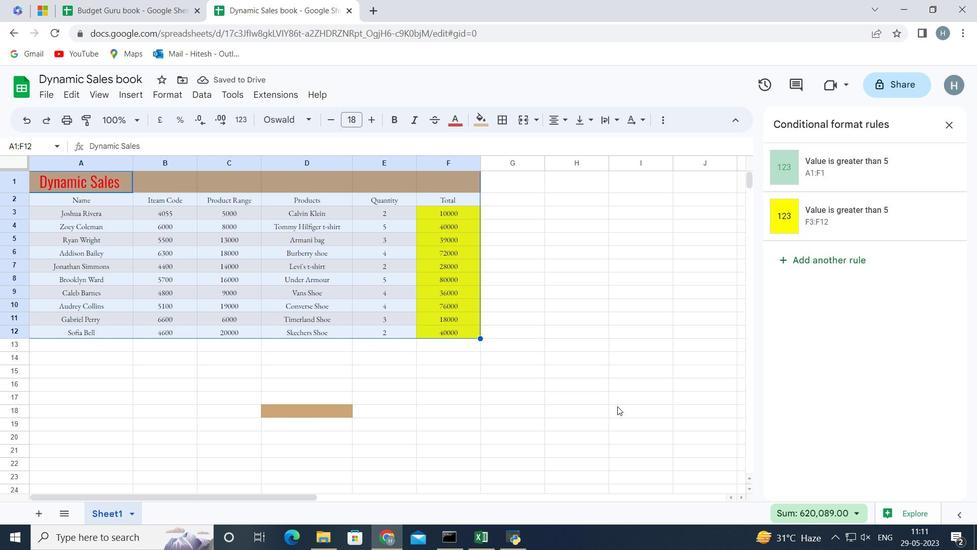 
Action: Mouse moved to (225, 357)
Screenshot: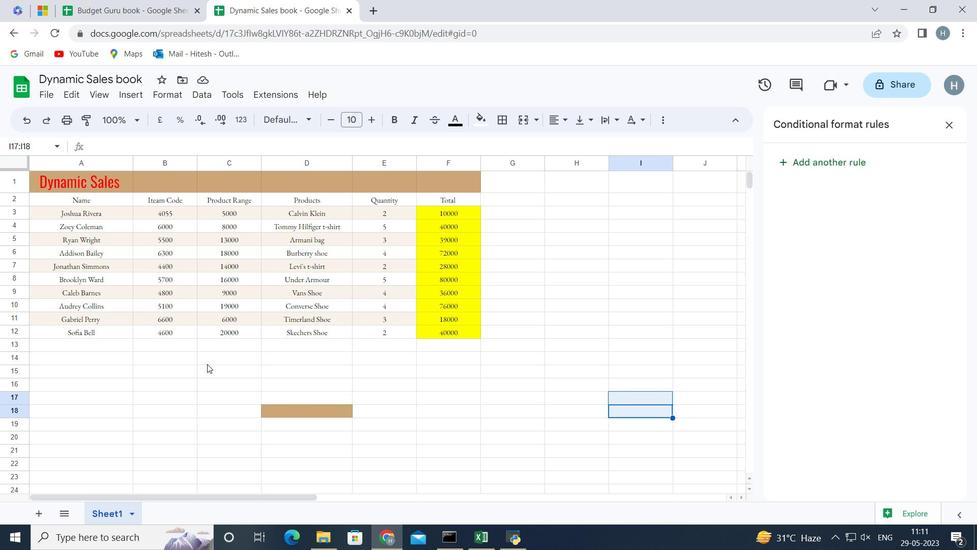 
